 Task: Start in the project BlazePath the sprint 'Sonic Storm', with a duration of 2 weeks. Start in the project BlazePath the sprint 'Sonic Storm', with a duration of 1 week. Start in the project BlazePath the sprint 'Sonic Storm', with a duration of 3 weeks
Action: Mouse moved to (230, 62)
Screenshot: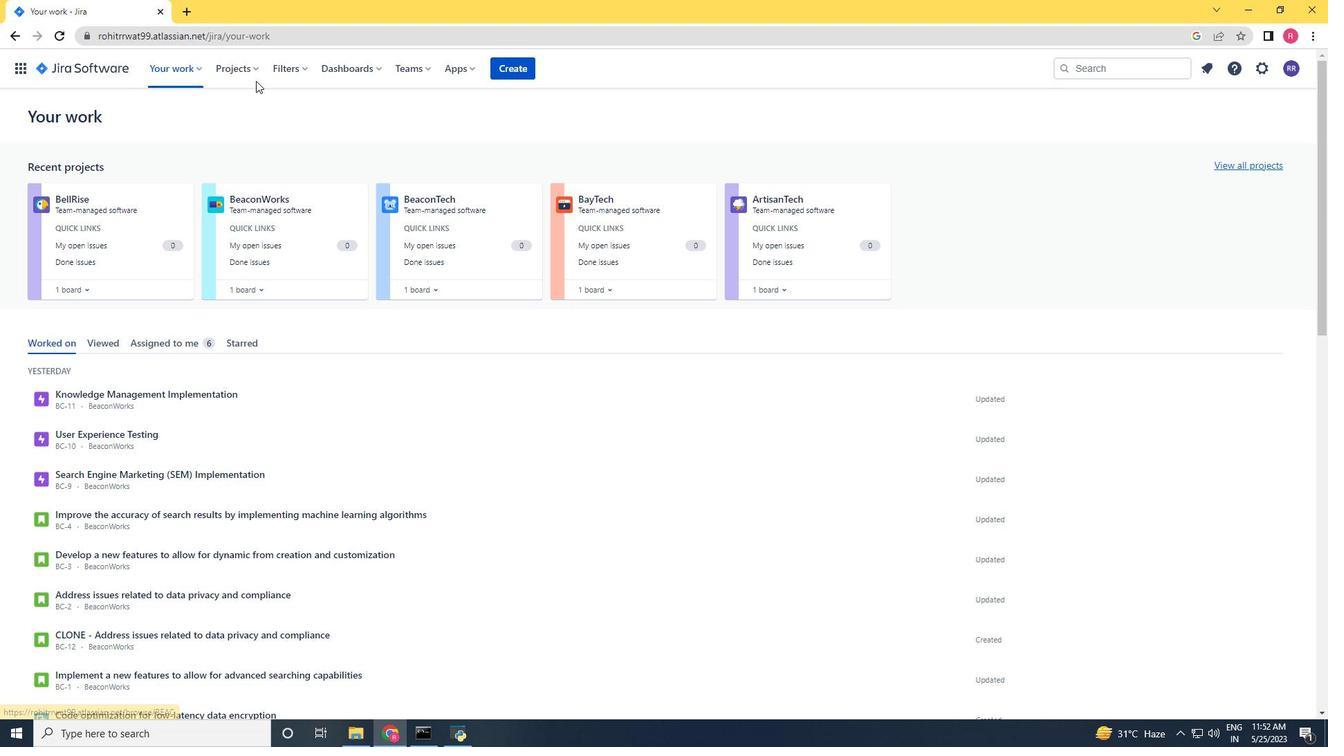 
Action: Mouse pressed left at (230, 62)
Screenshot: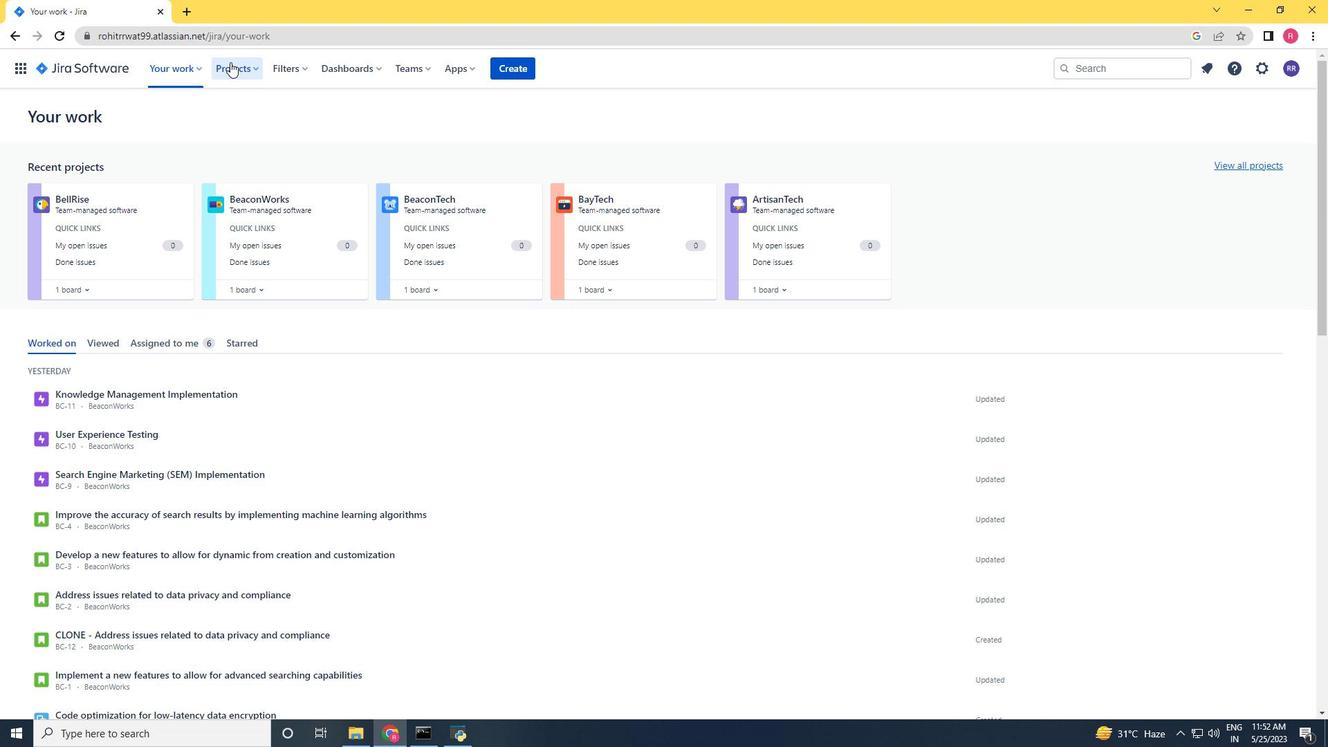 
Action: Mouse moved to (253, 139)
Screenshot: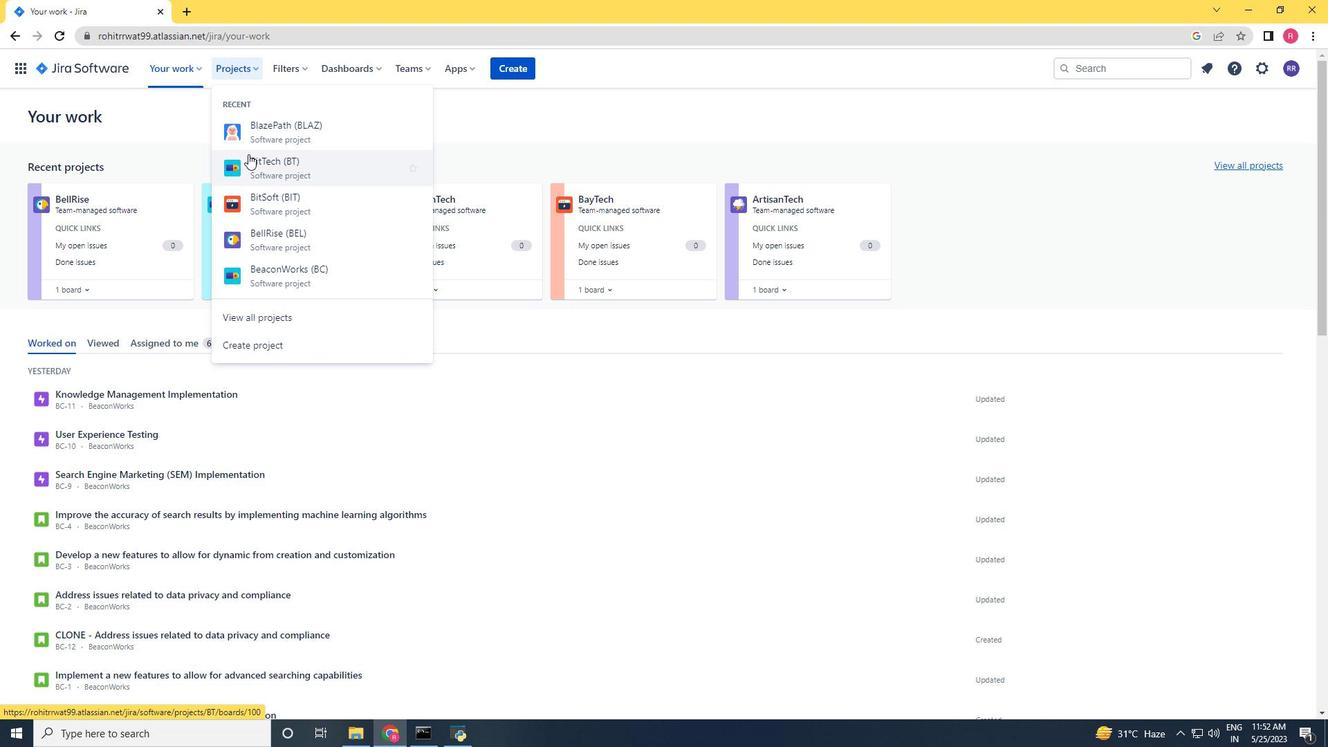 
Action: Mouse pressed left at (253, 139)
Screenshot: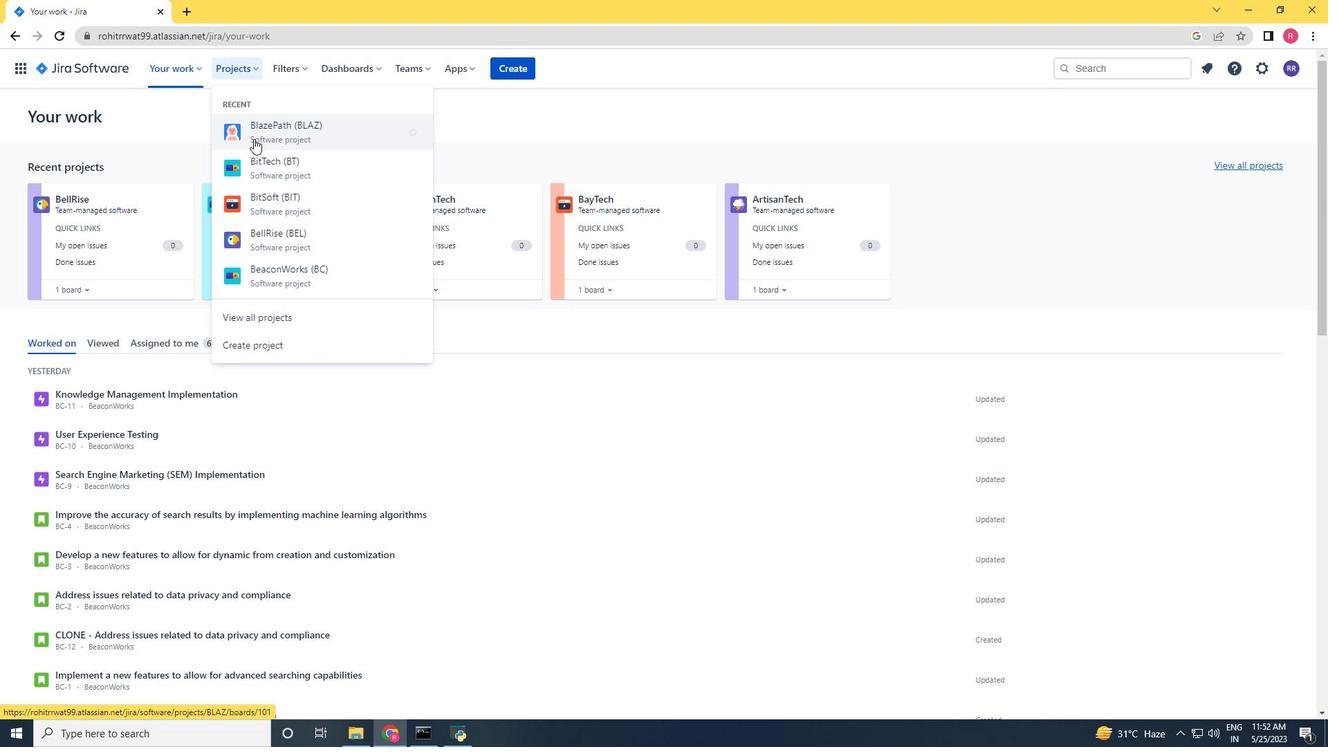 
Action: Mouse moved to (67, 217)
Screenshot: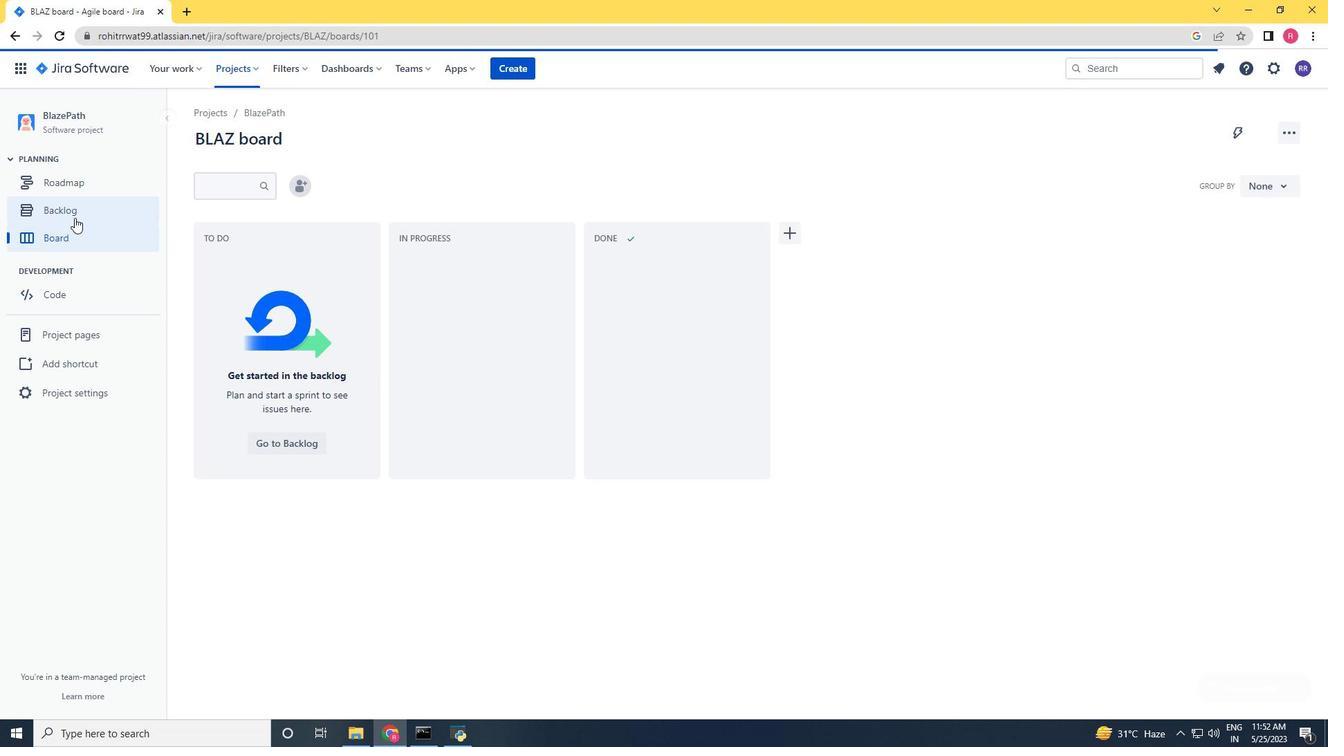 
Action: Mouse pressed left at (67, 217)
Screenshot: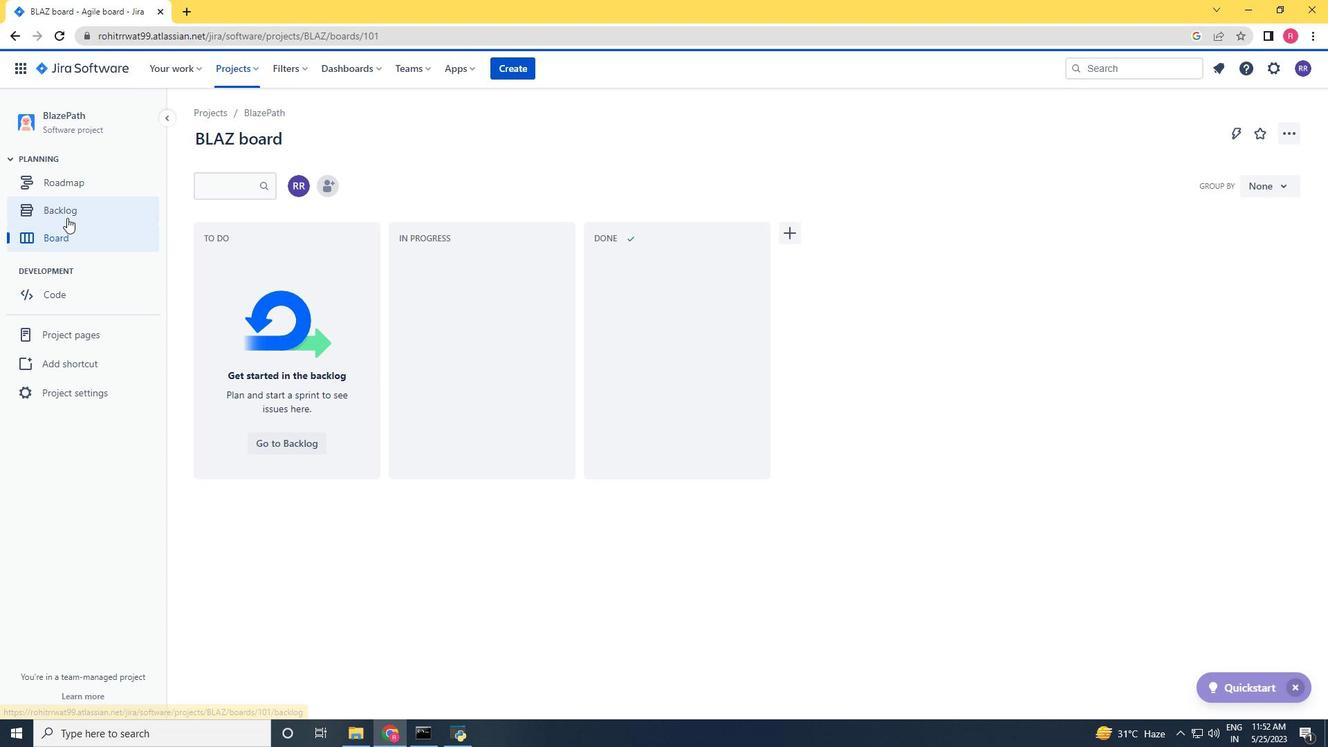 
Action: Mouse moved to (1217, 214)
Screenshot: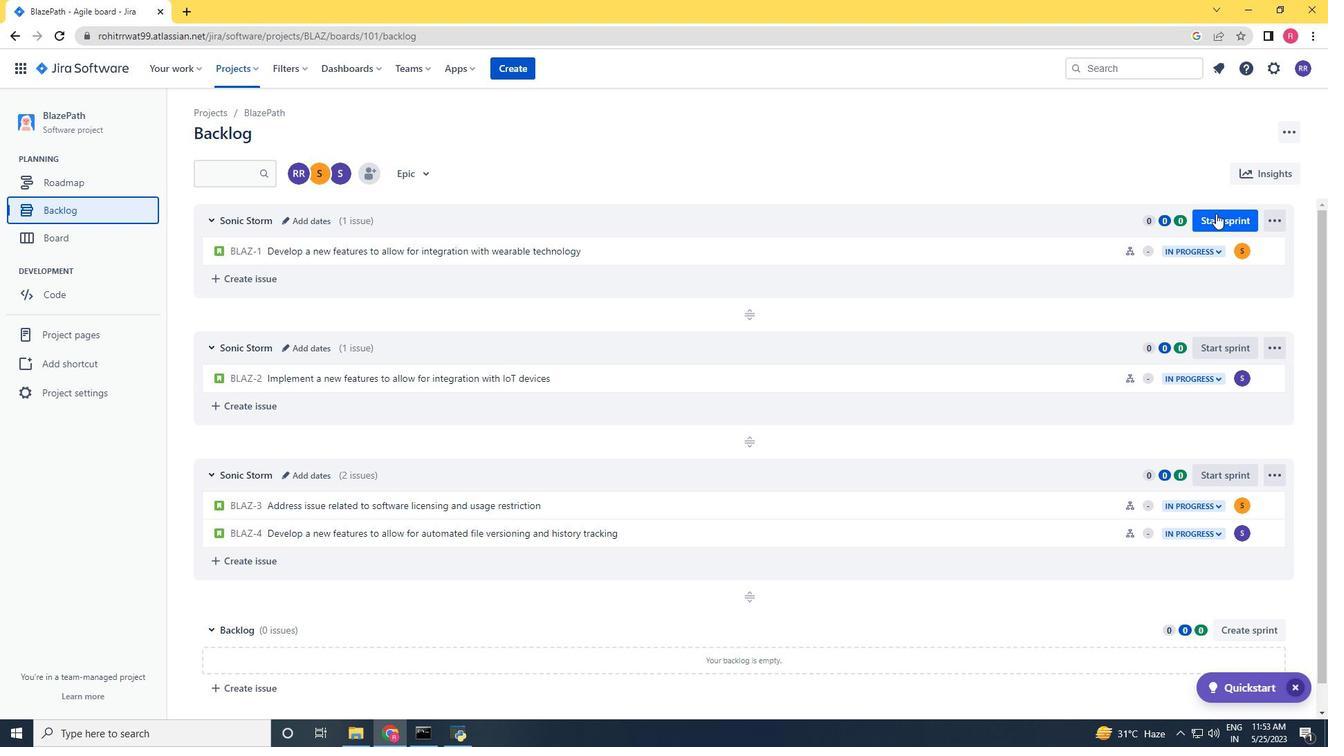 
Action: Mouse pressed left at (1217, 214)
Screenshot: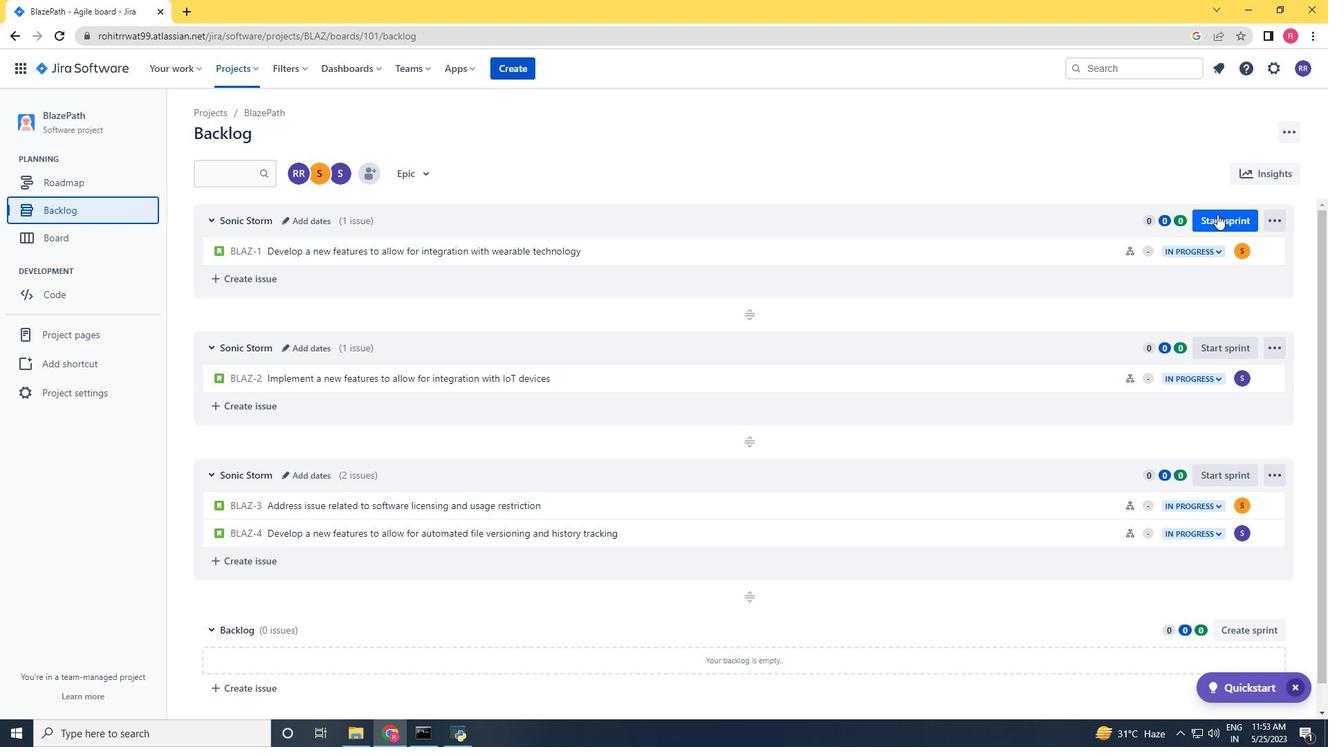
Action: Mouse moved to (569, 238)
Screenshot: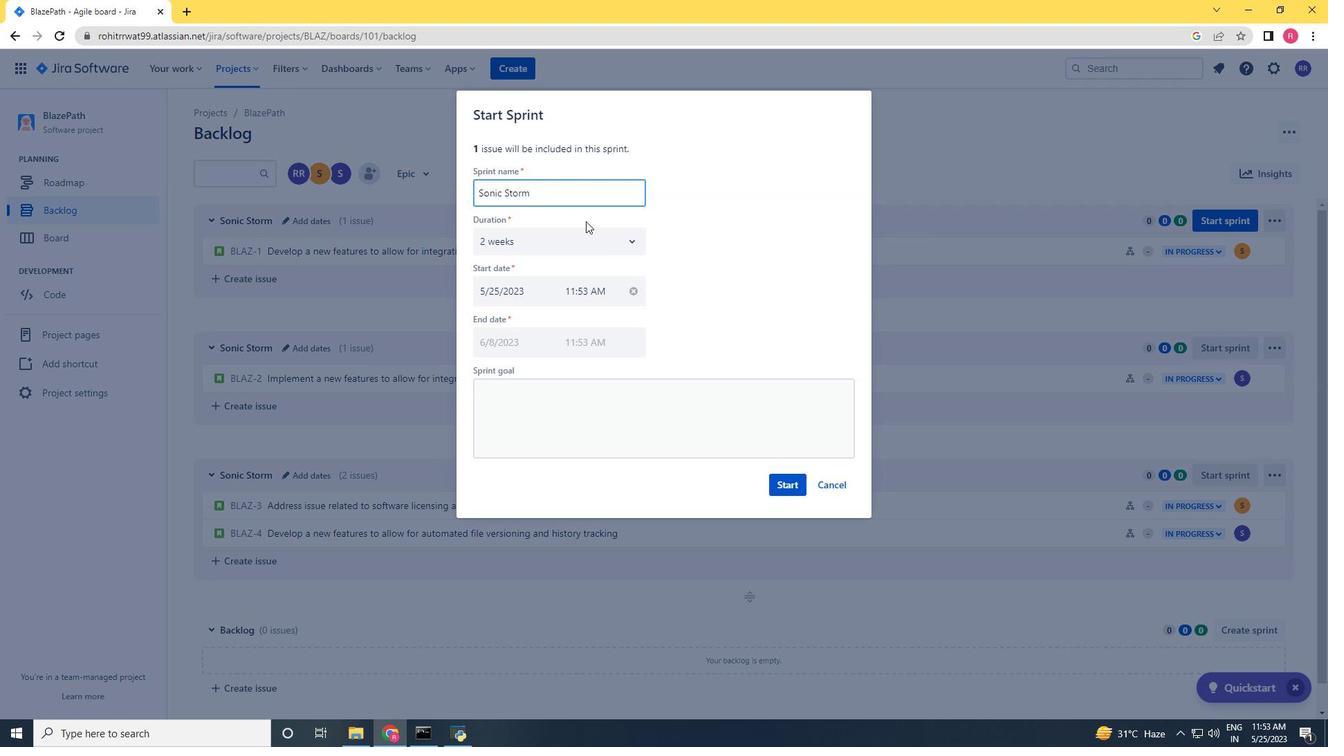 
Action: Mouse pressed left at (569, 238)
Screenshot: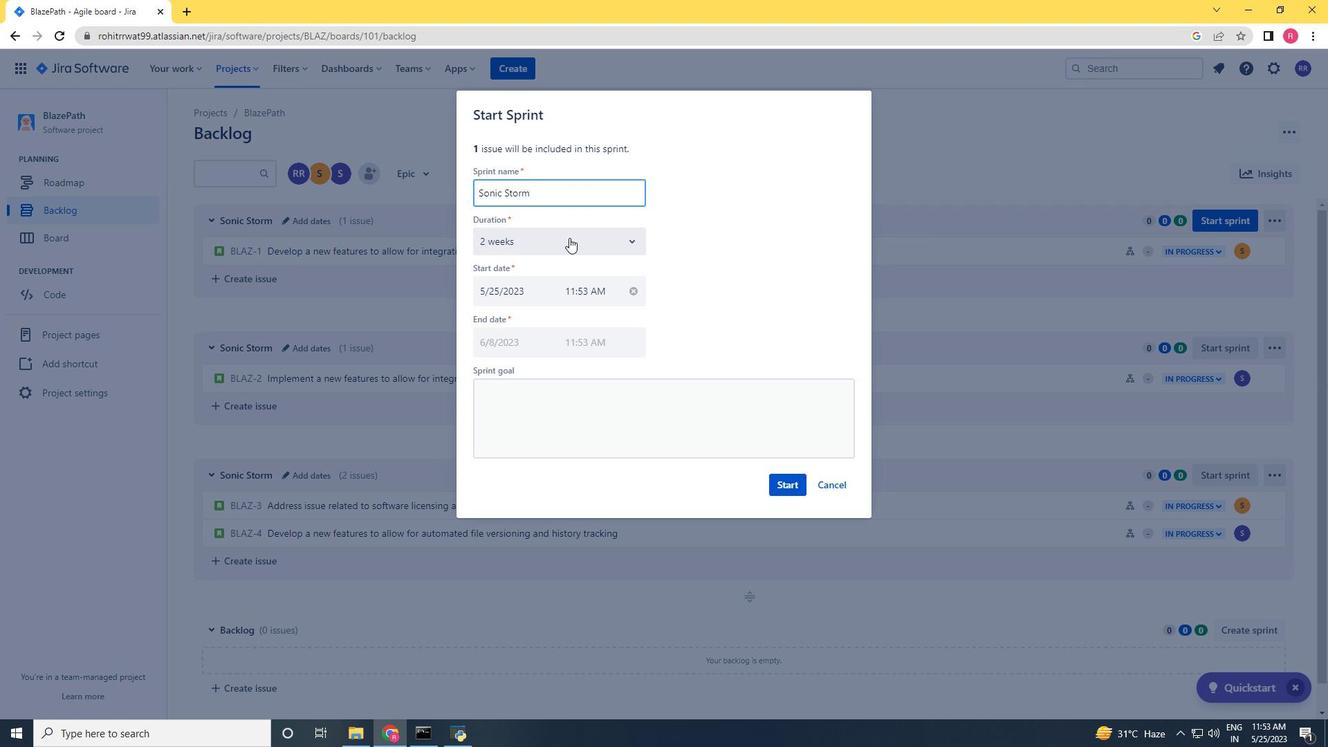 
Action: Mouse moved to (540, 294)
Screenshot: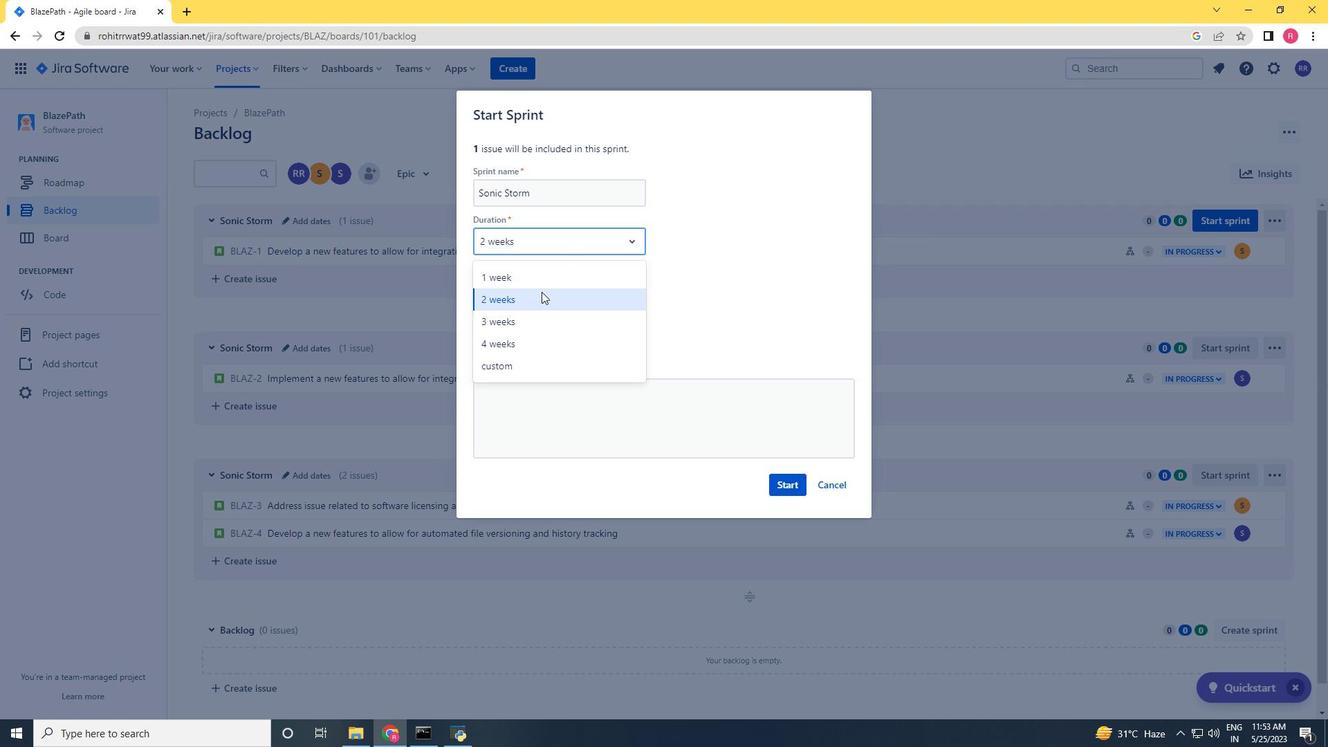 
Action: Mouse pressed left at (540, 294)
Screenshot: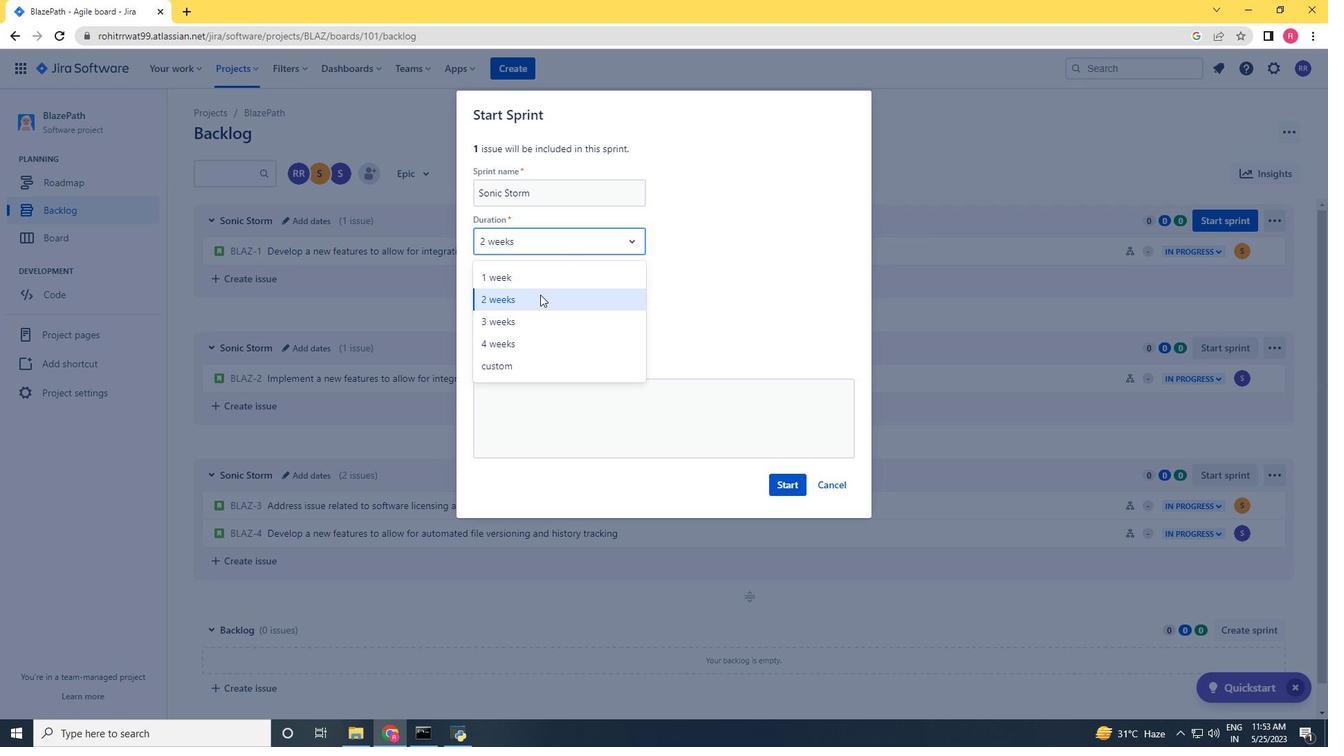
Action: Mouse moved to (788, 487)
Screenshot: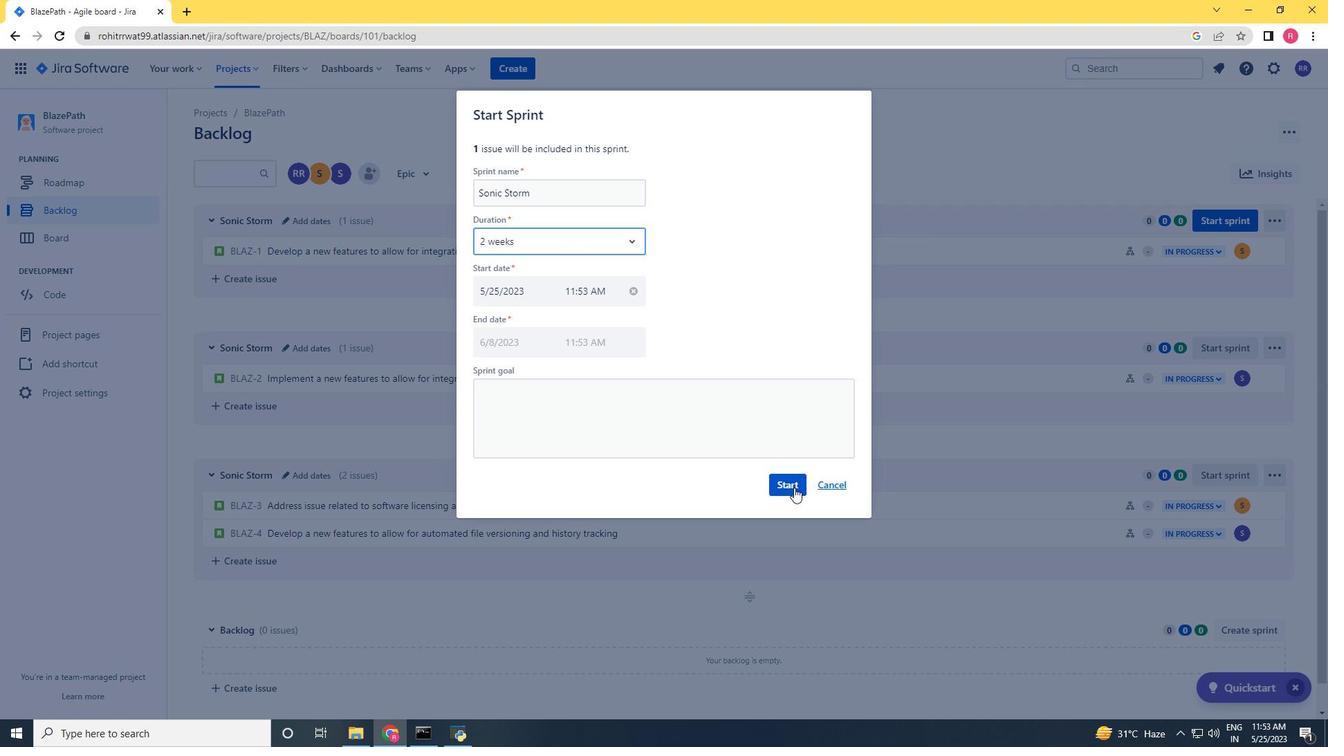 
Action: Mouse pressed left at (788, 487)
Screenshot: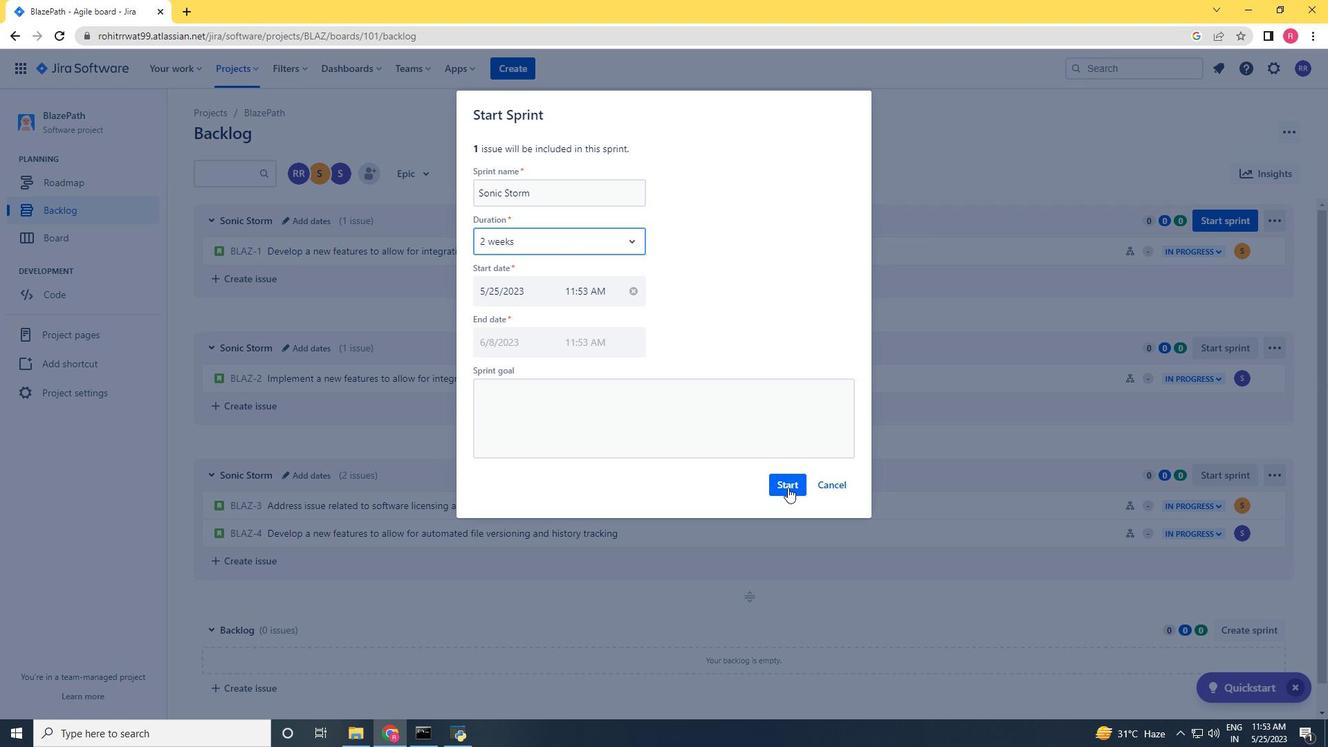 
Action: Mouse moved to (75, 214)
Screenshot: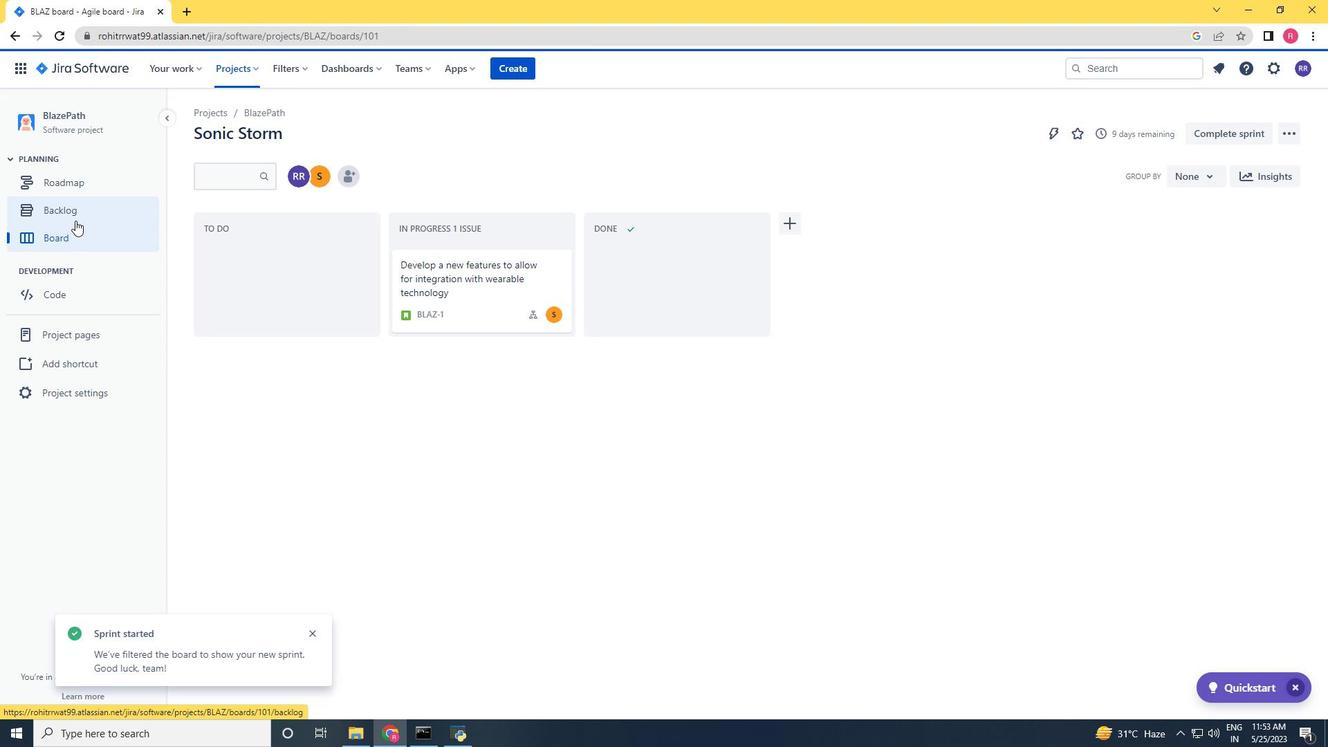 
Action: Mouse pressed left at (75, 214)
Screenshot: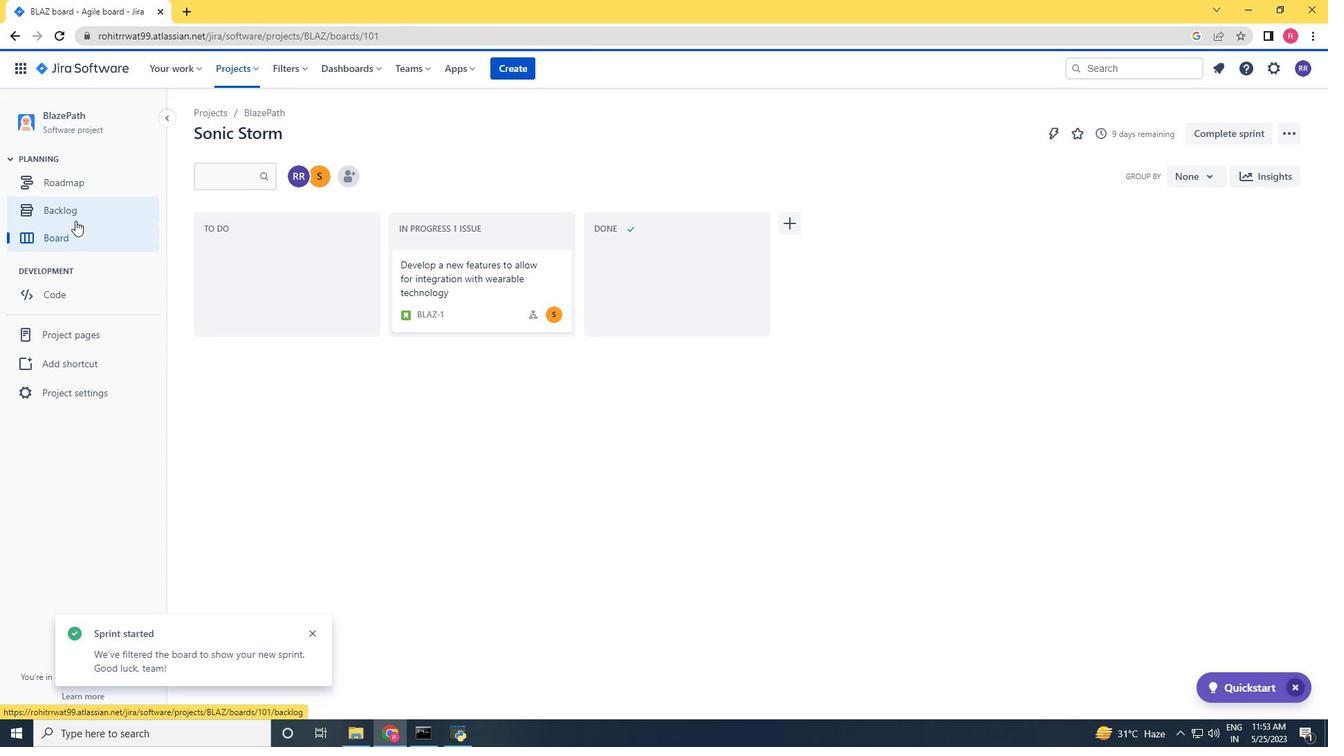 
Action: Mouse moved to (1205, 345)
Screenshot: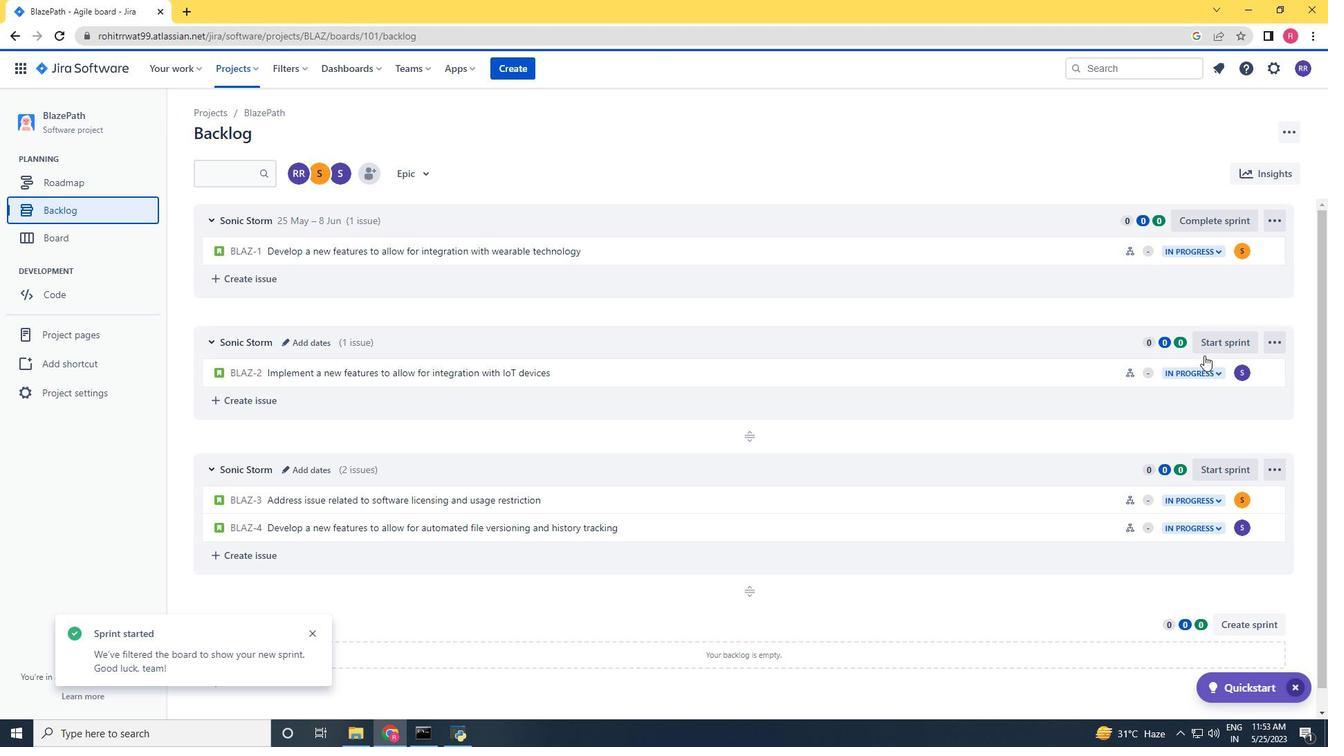 
Action: Mouse pressed left at (1205, 345)
Screenshot: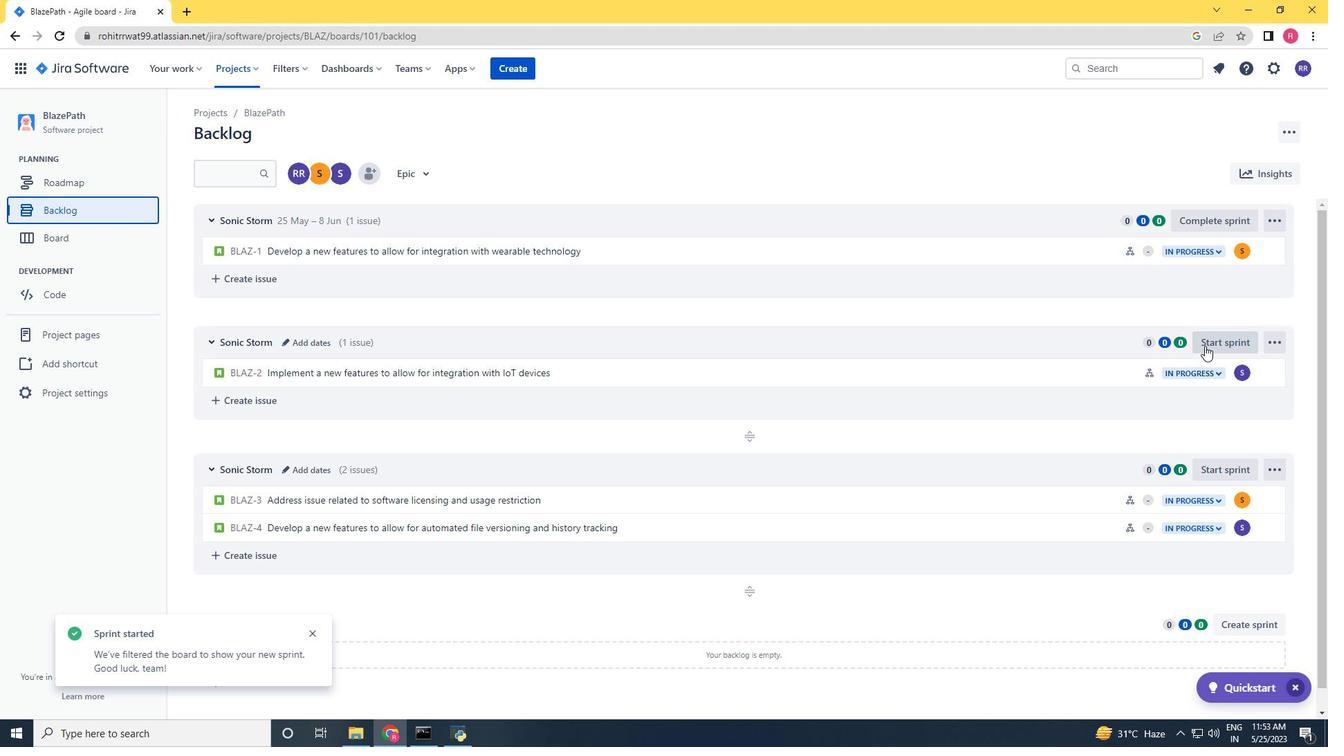 
Action: Mouse moved to (628, 251)
Screenshot: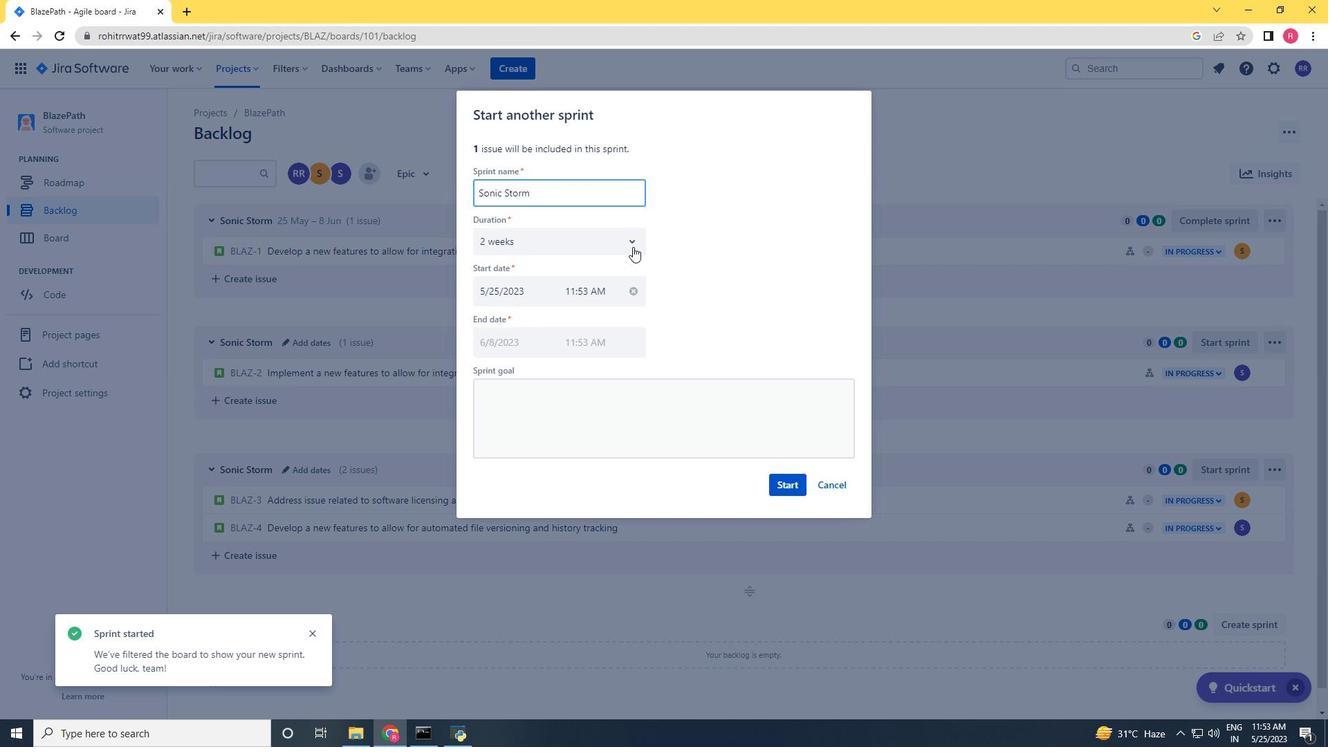 
Action: Mouse pressed left at (628, 251)
Screenshot: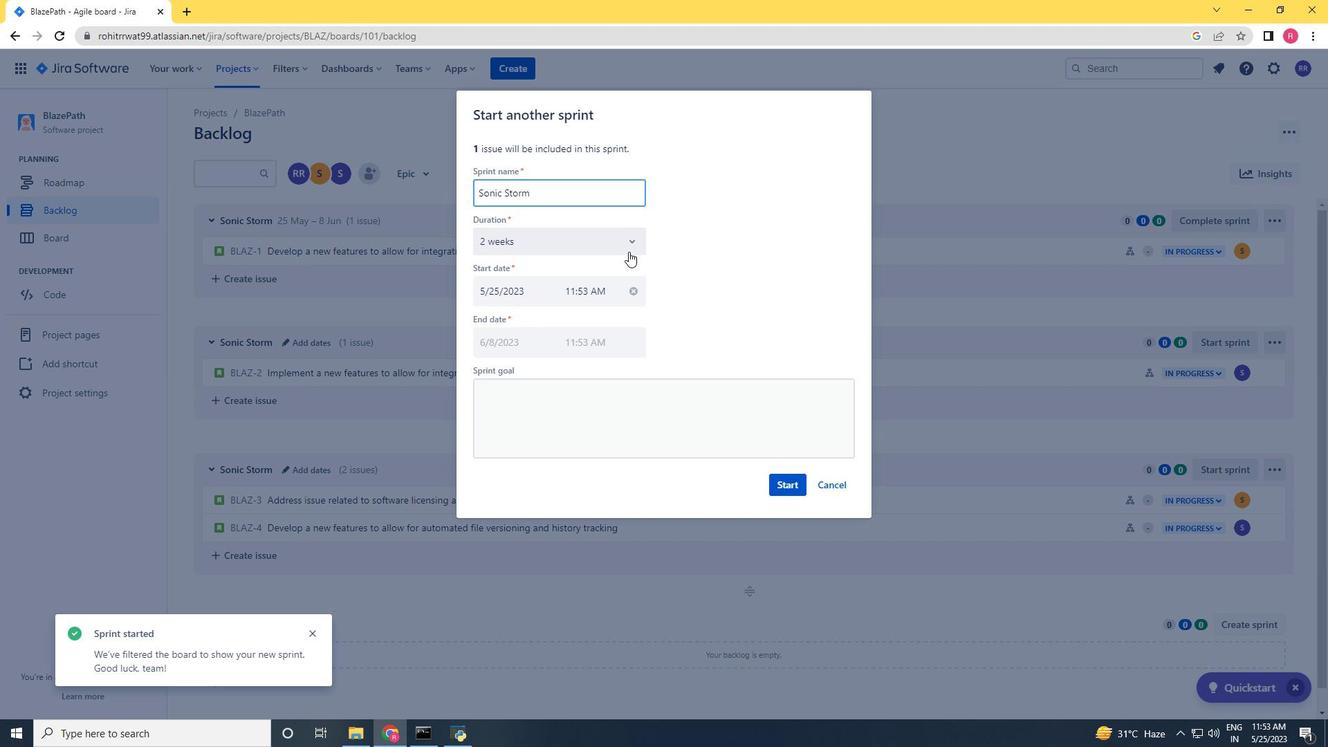 
Action: Mouse moved to (552, 274)
Screenshot: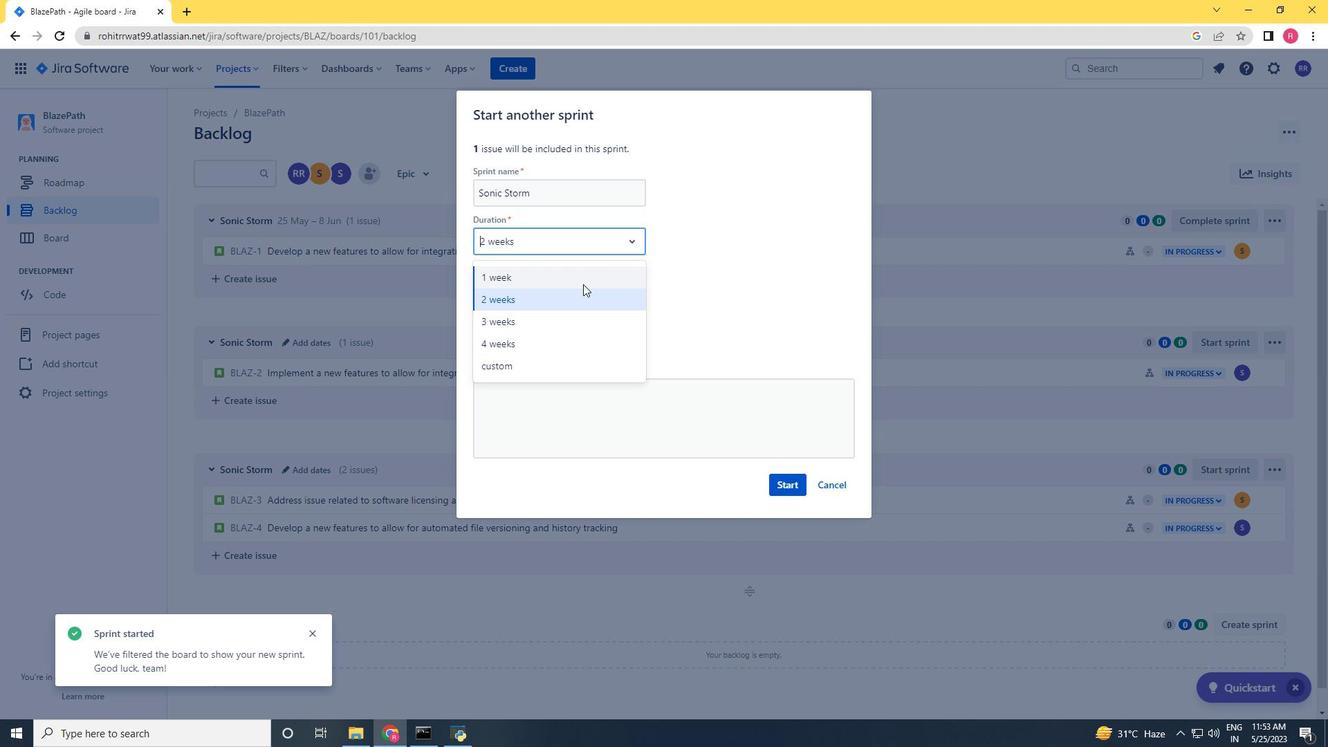 
Action: Mouse pressed left at (552, 274)
Screenshot: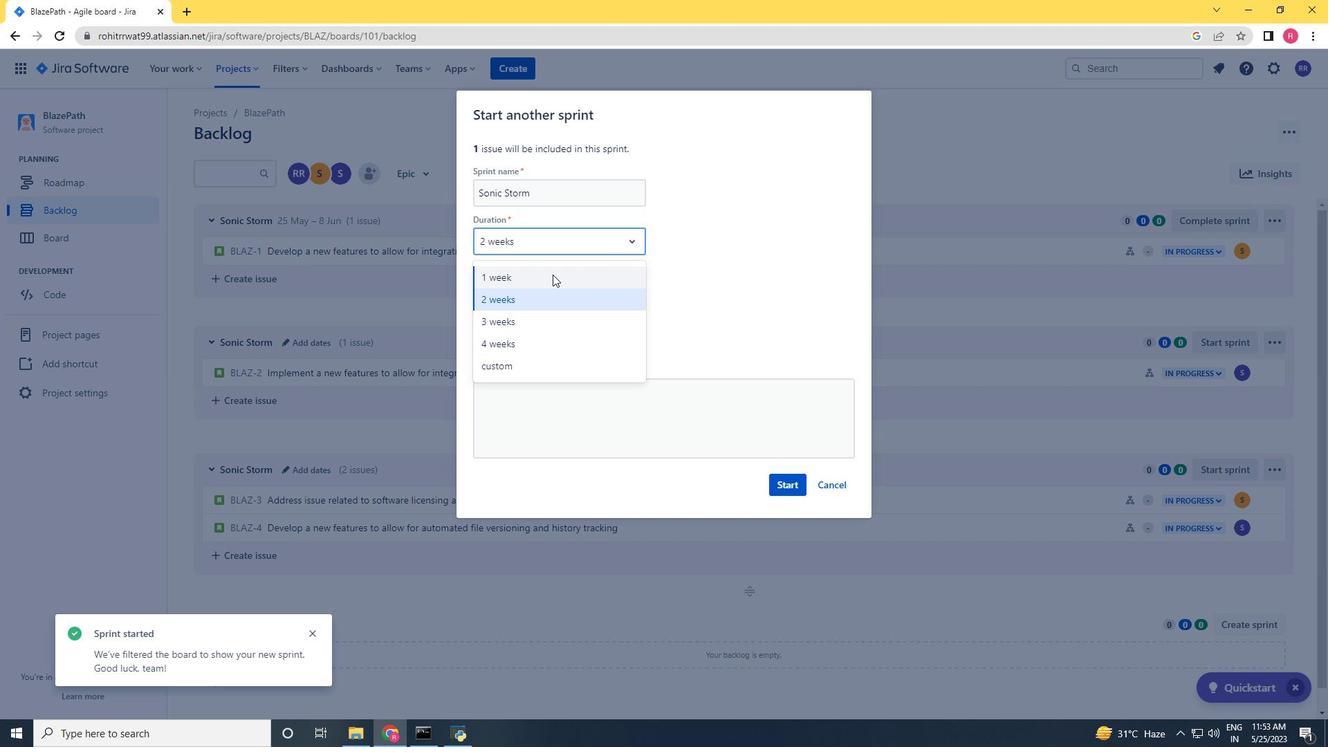
Action: Mouse moved to (790, 483)
Screenshot: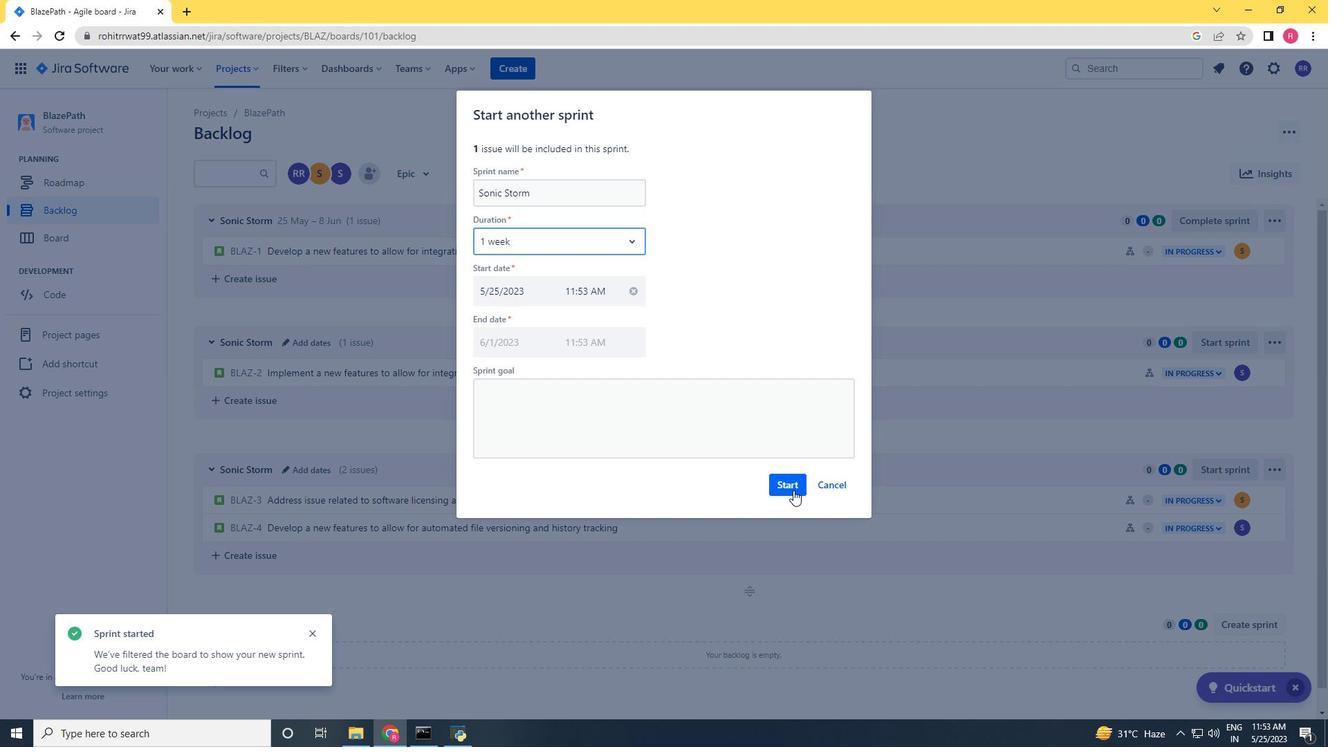 
Action: Mouse pressed left at (790, 483)
Screenshot: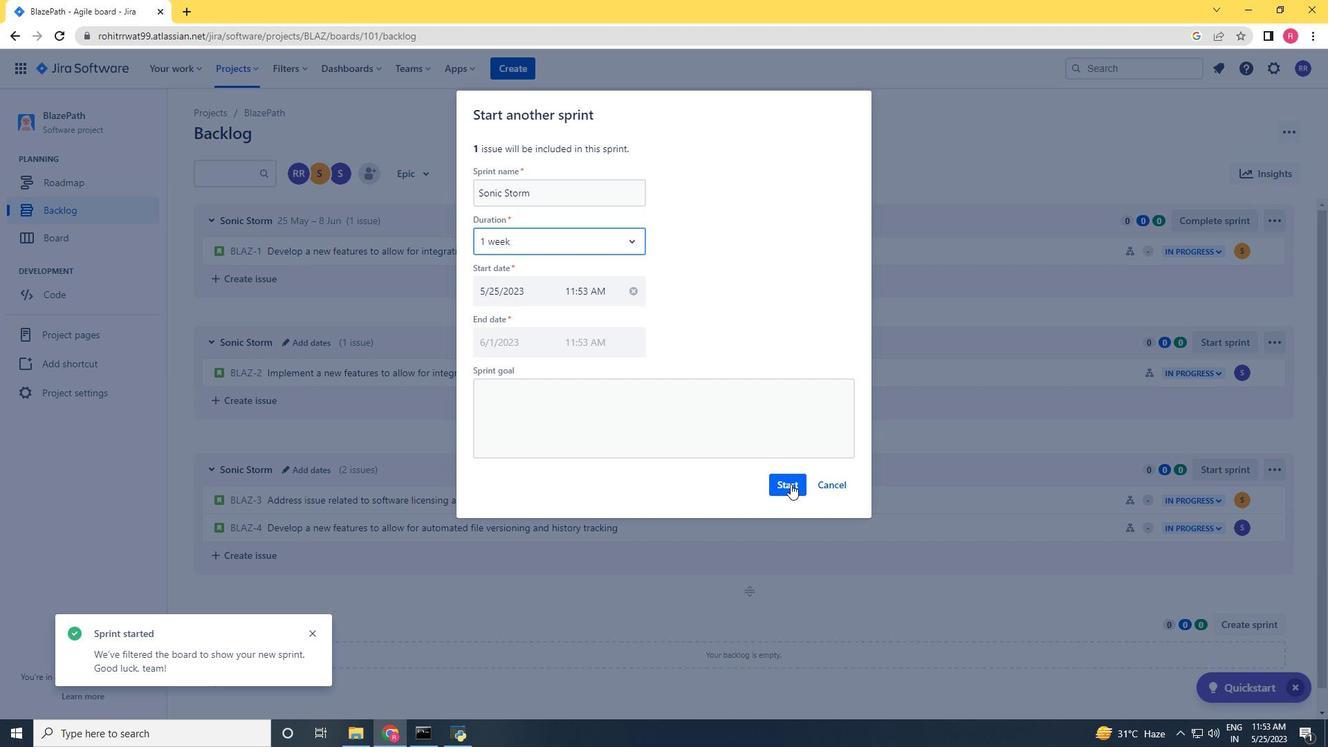 
Action: Mouse moved to (85, 215)
Screenshot: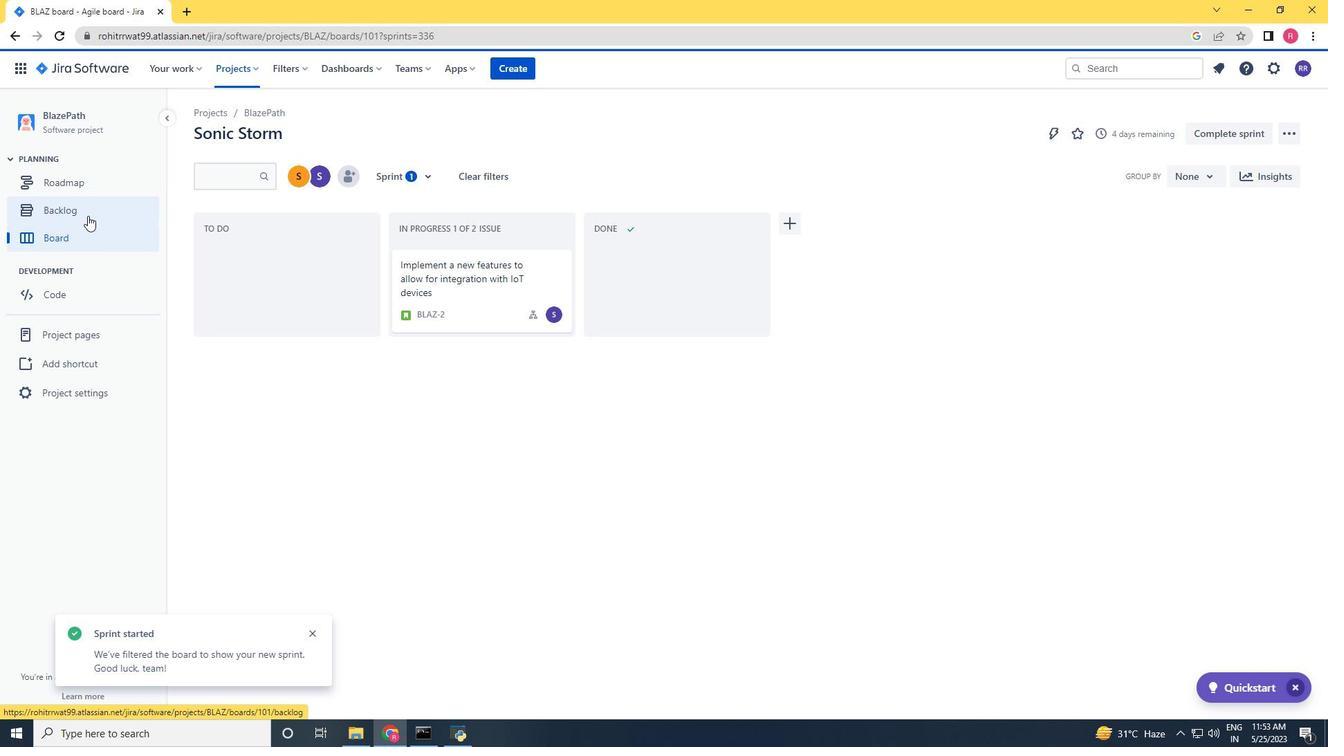 
Action: Mouse pressed left at (85, 215)
Screenshot: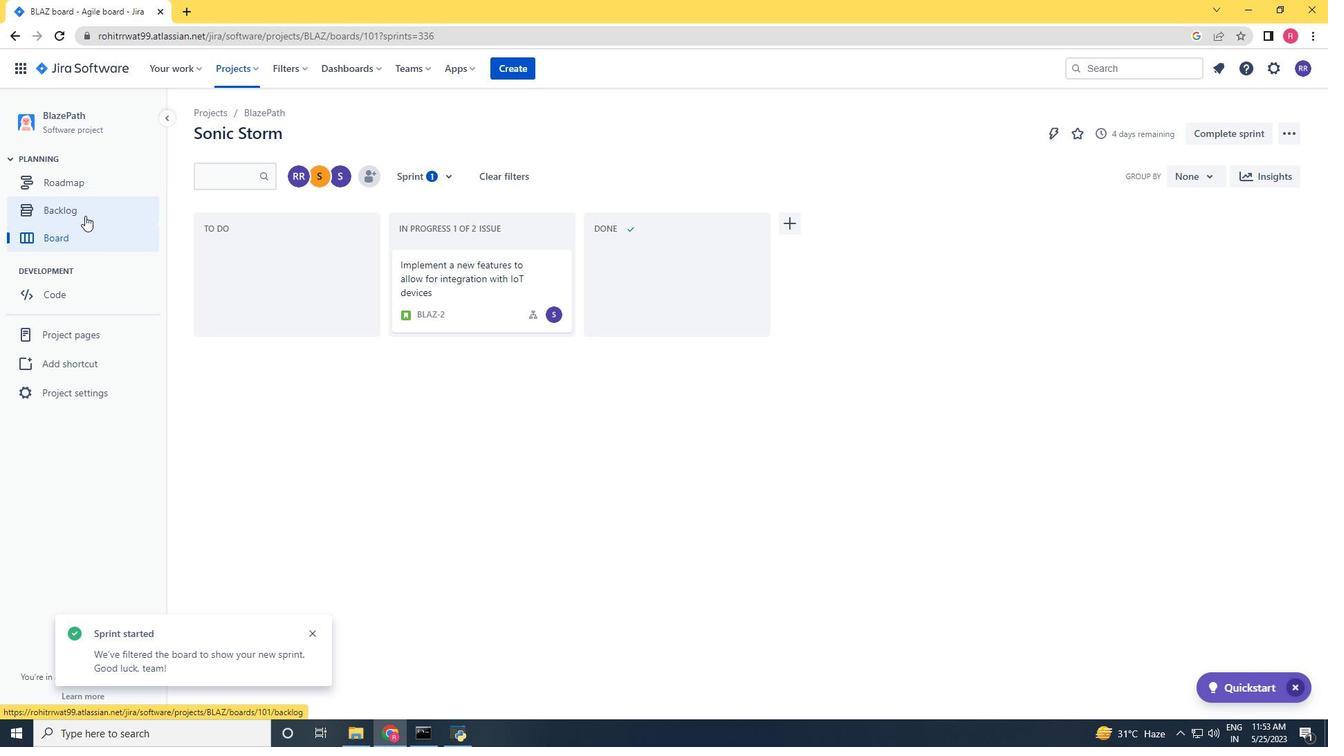 
Action: Mouse moved to (1236, 458)
Screenshot: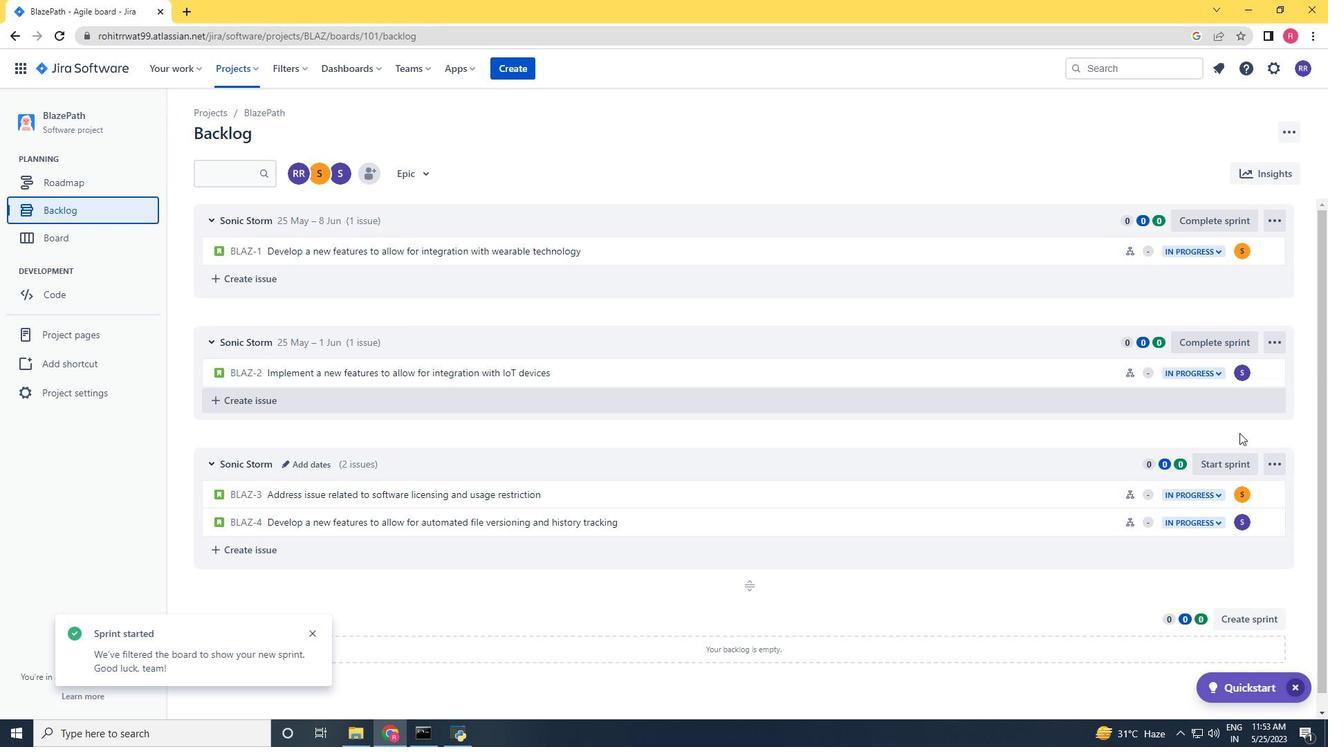
Action: Mouse pressed left at (1236, 458)
Screenshot: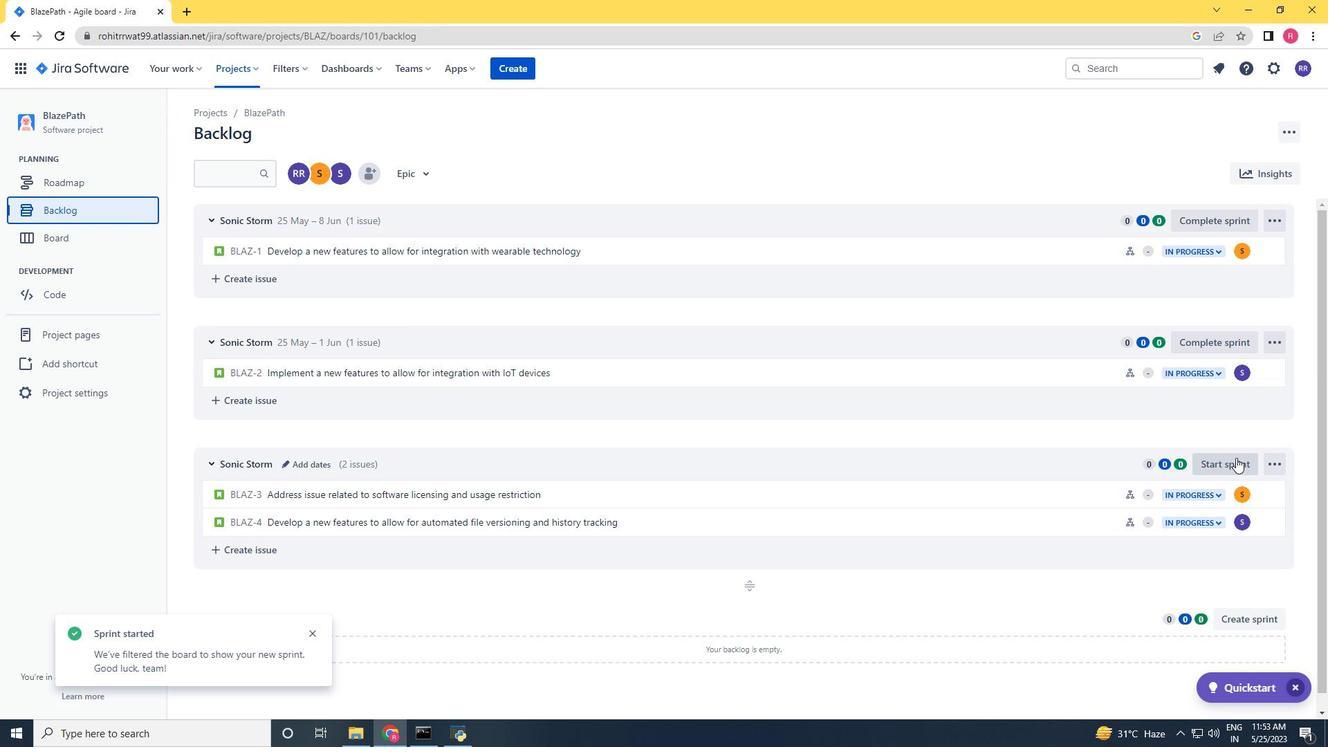 
Action: Mouse moved to (555, 249)
Screenshot: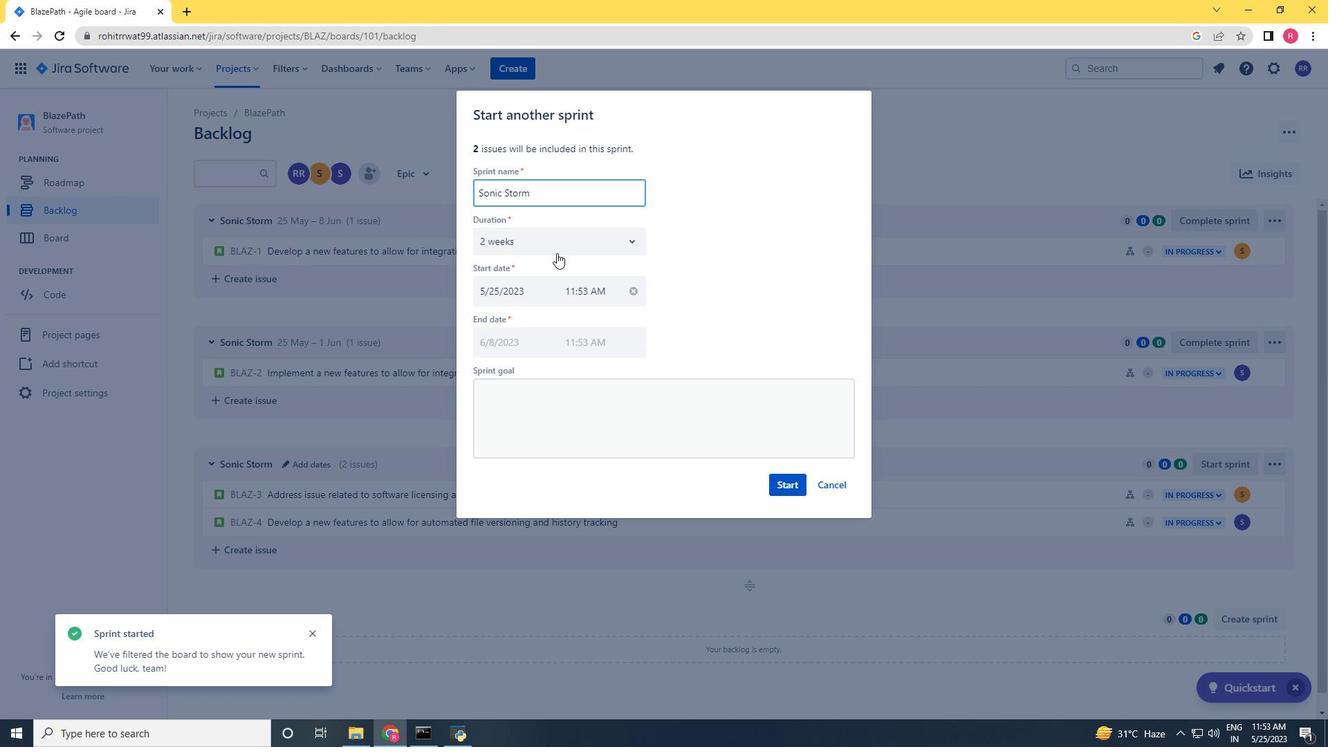 
Action: Mouse pressed left at (555, 249)
Screenshot: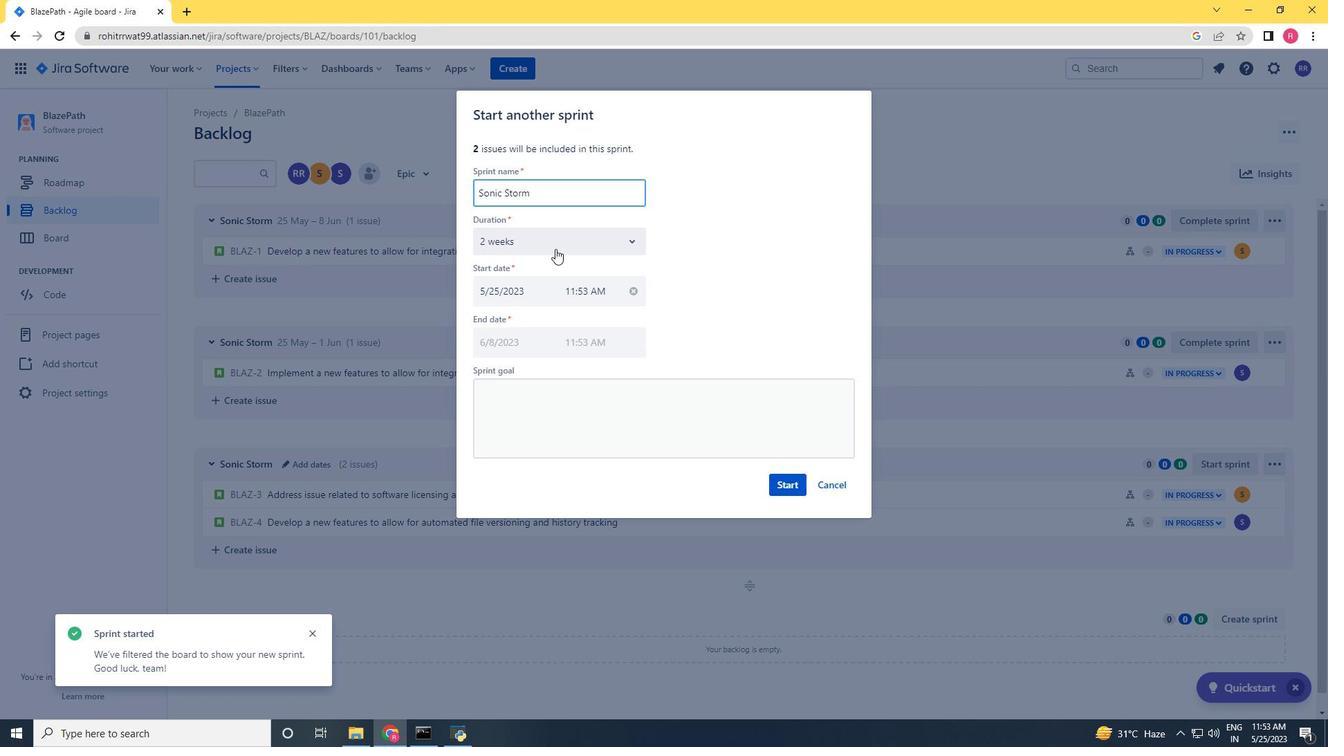 
Action: Mouse moved to (530, 323)
Screenshot: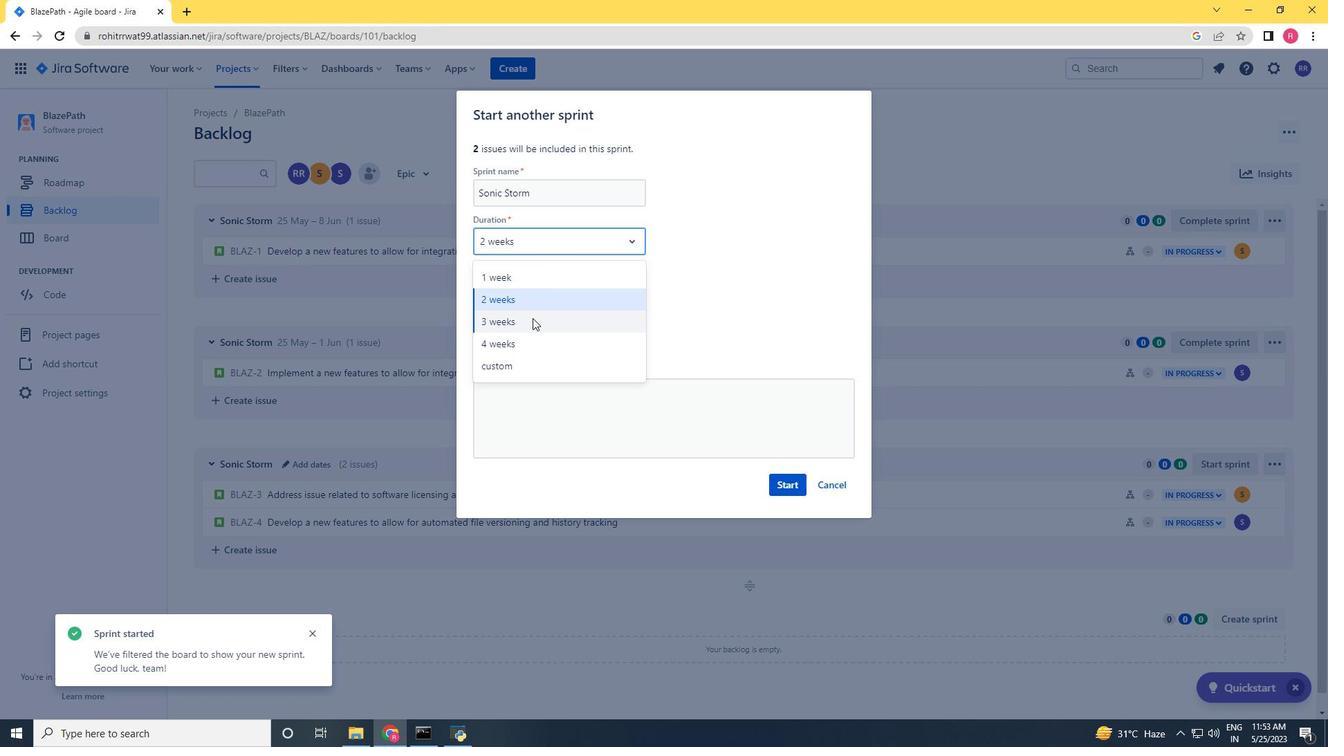 
Action: Mouse pressed left at (530, 323)
Screenshot: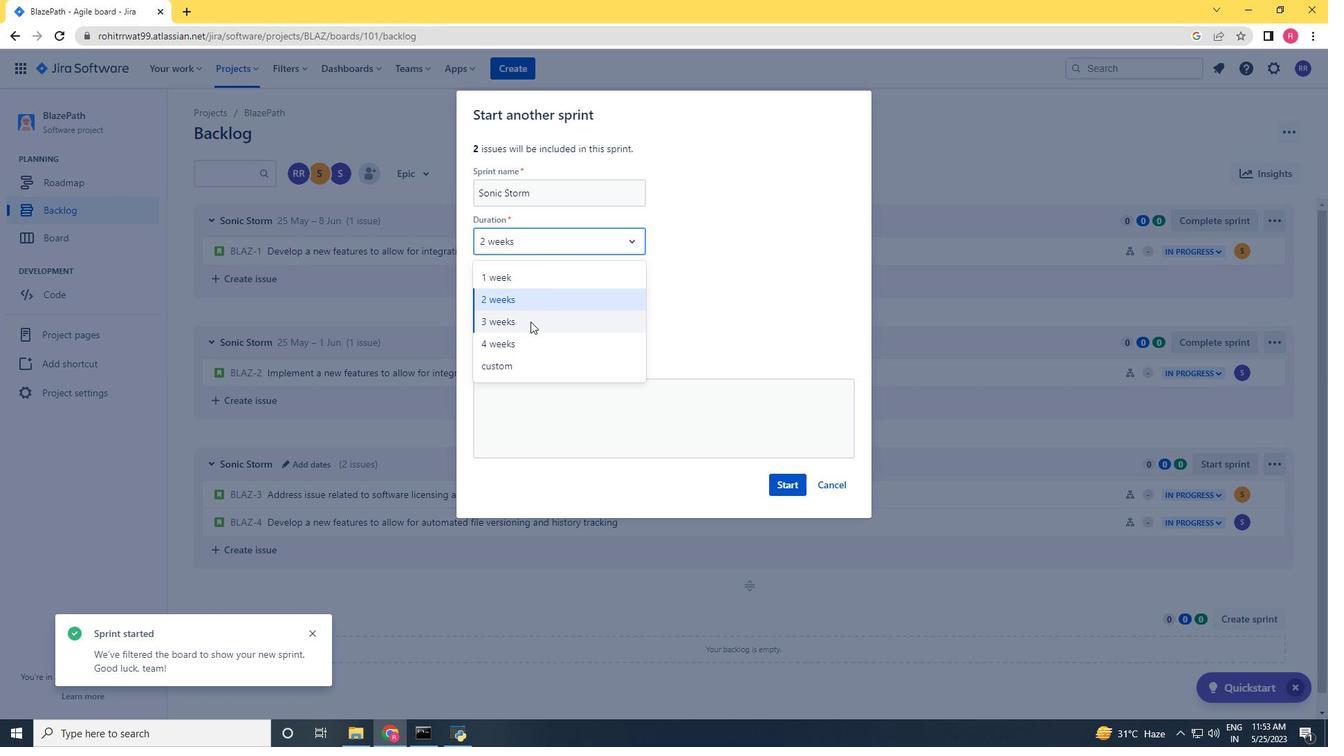 
Action: Mouse moved to (788, 478)
Screenshot: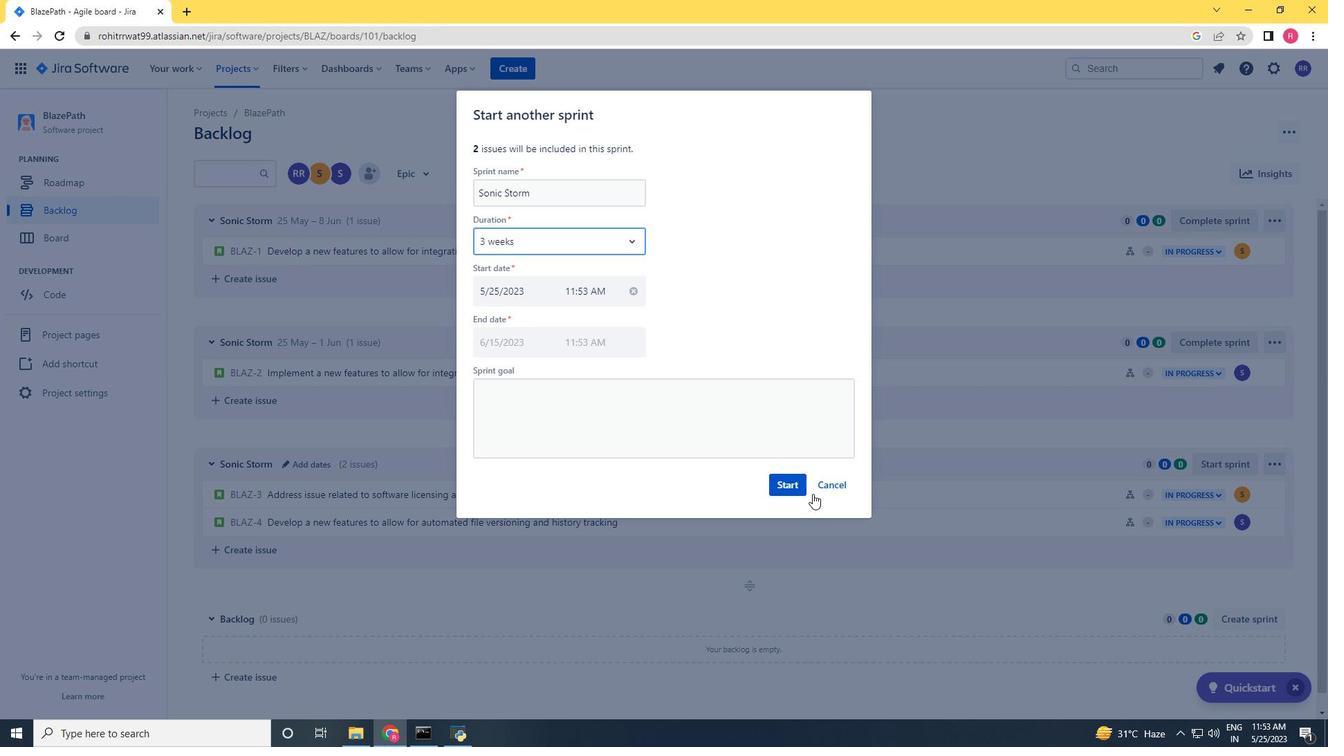 
Action: Mouse pressed left at (788, 478)
Screenshot: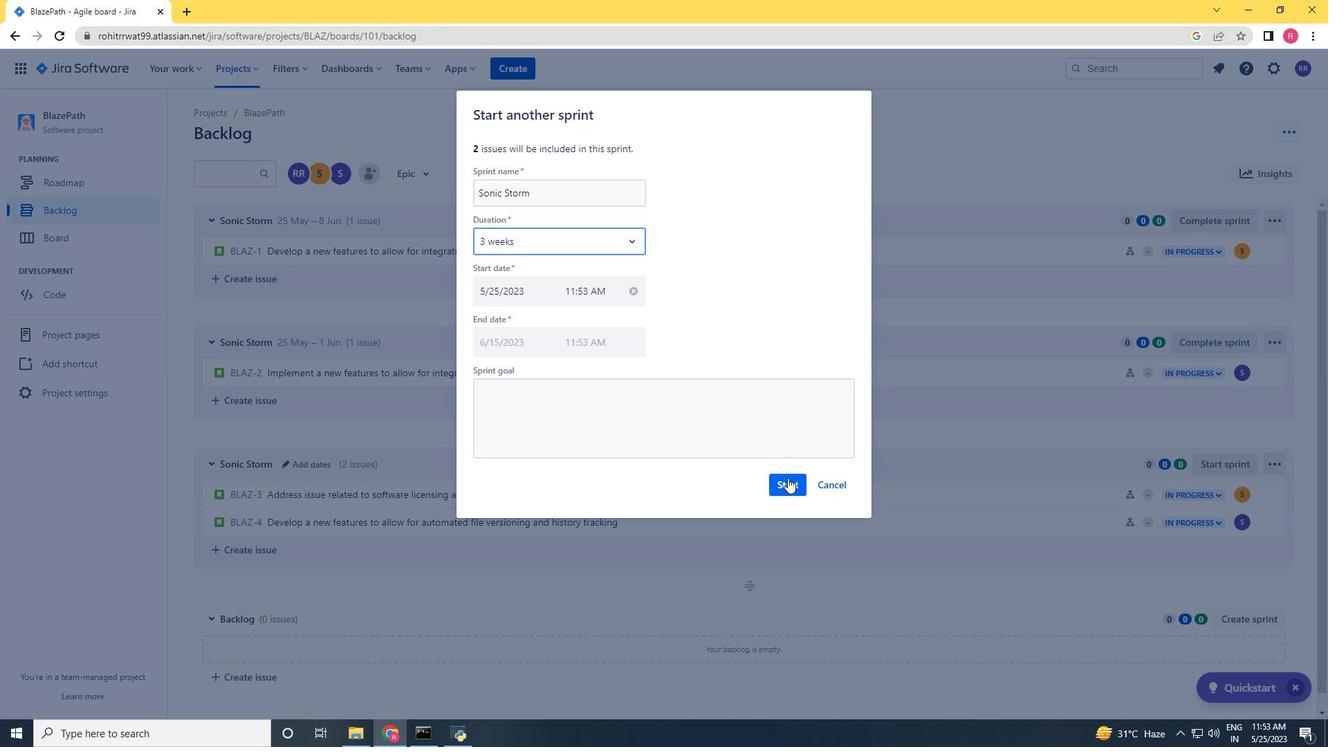 
Action: Mouse moved to (97, 208)
Screenshot: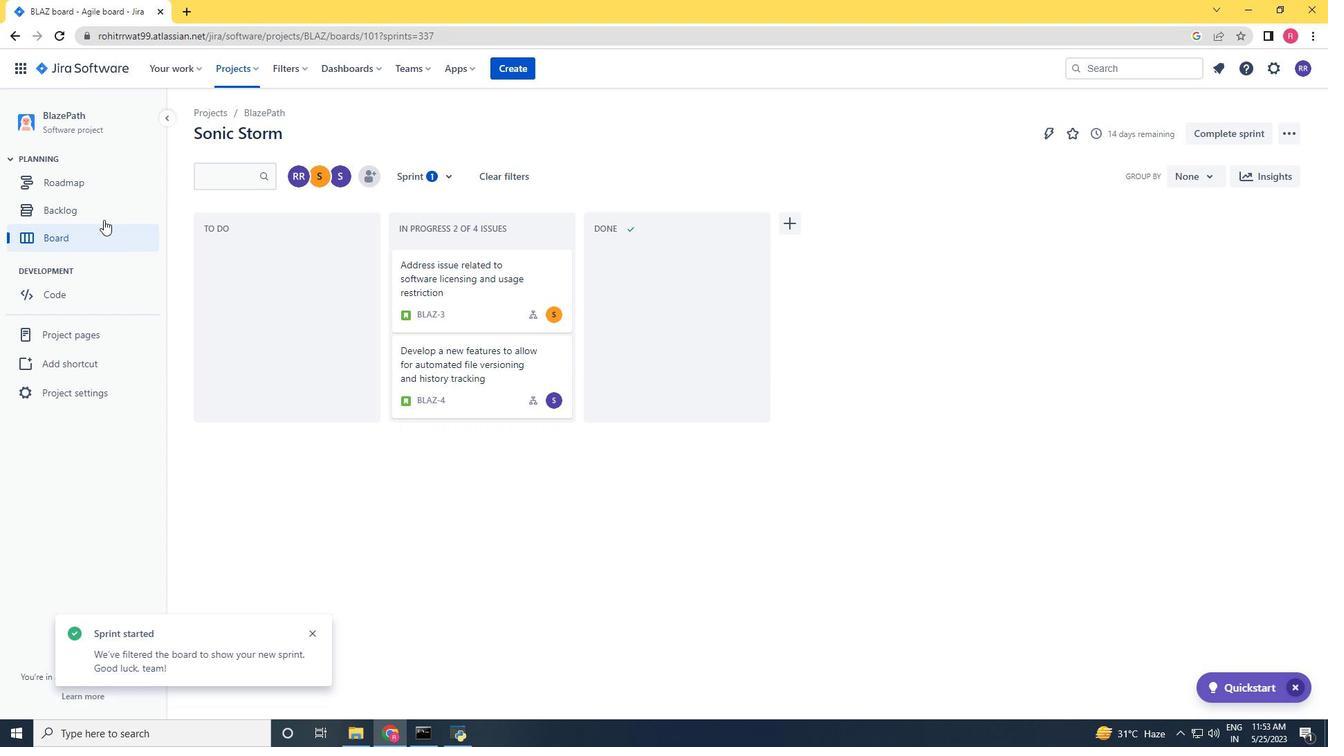 
Action: Mouse pressed left at (97, 208)
Screenshot: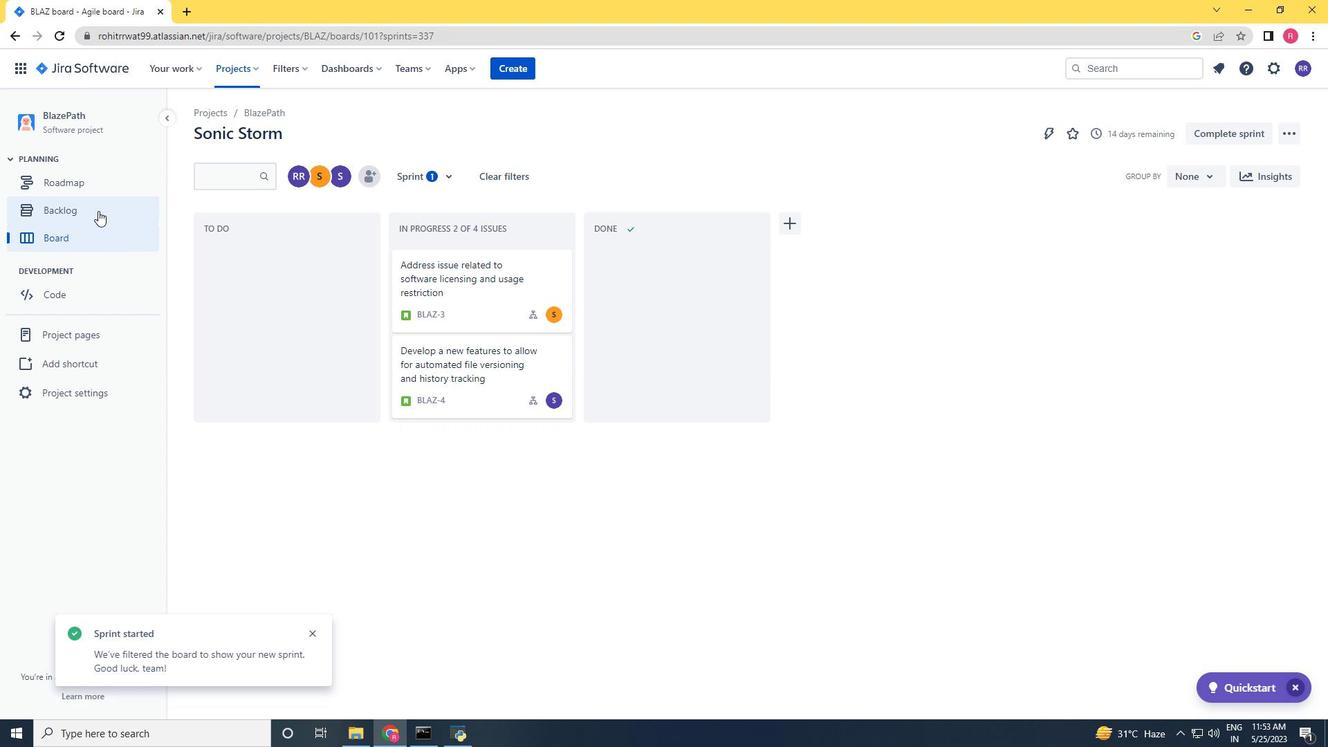 
Action: Mouse moved to (312, 626)
Screenshot: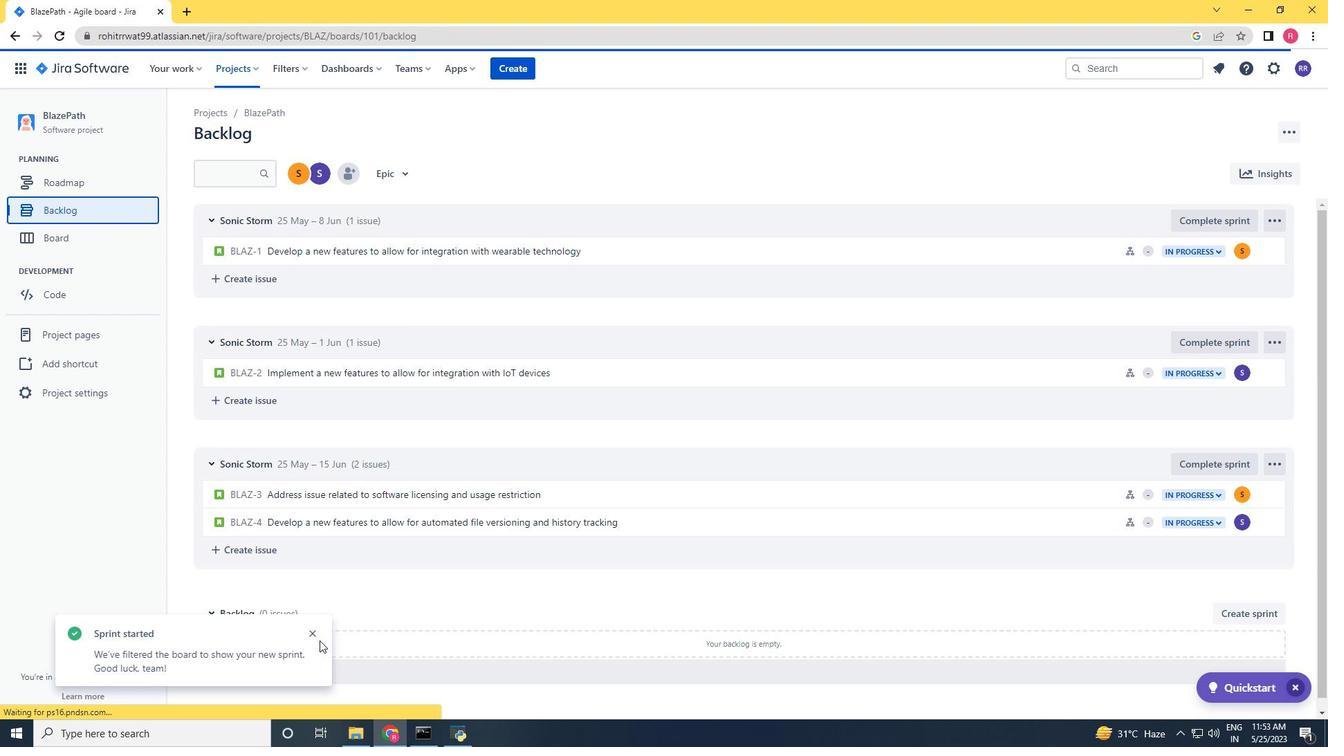 
Action: Mouse pressed left at (312, 626)
Screenshot: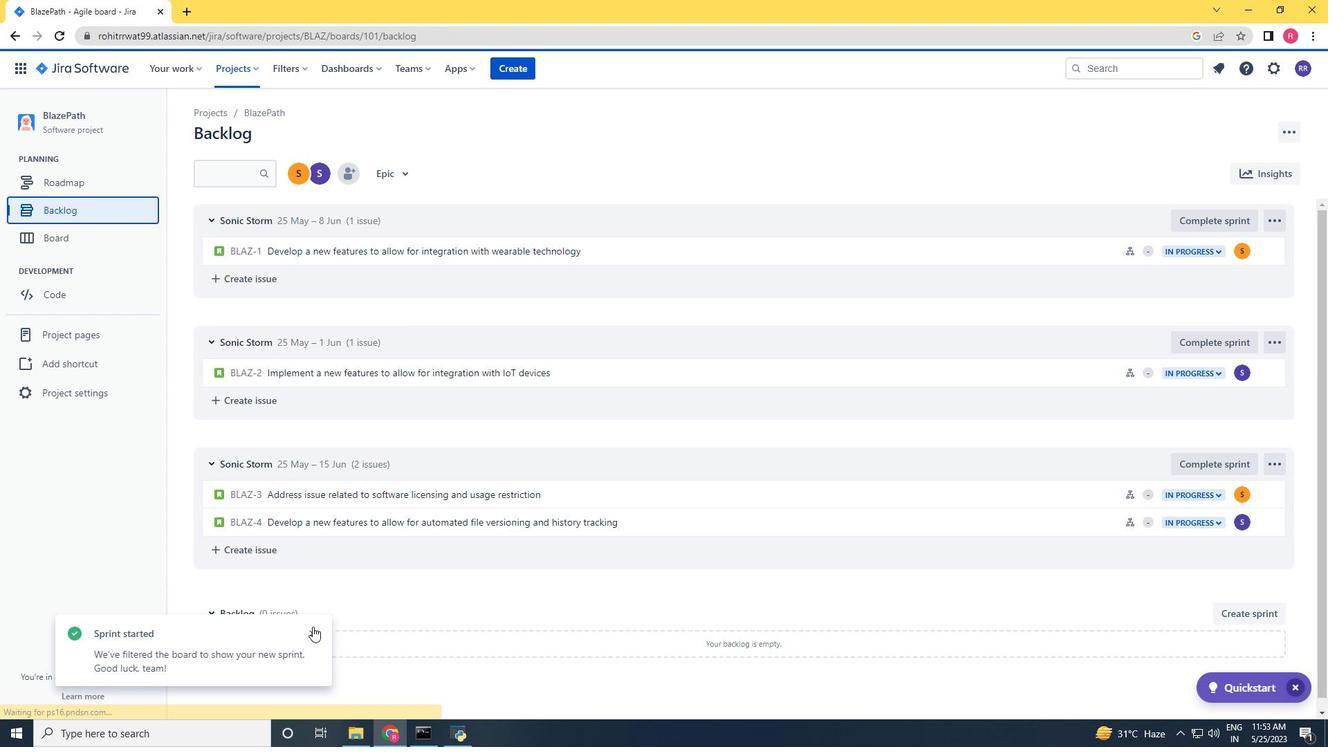 
